 Task: Add an event with the title Coffee Meeting with Industry Expert, date '2024/03/14', time 9:40 AM to 11:40 AMand add a description: The training session will be facilitated by experienced professionals who specialize in team dynamics, collaboration, and organizational development. They will provide valuable insights, facilitate discussions, and guide participants through practical exercises to reinforce the concepts covered., put the event into Green category . Add location for the event as: 654 Serralves Museum, Porto, Portugal, logged in from the account softage.1@softage.netand send the event invitation to softage.9@softage.net and softage.10@softage.net. Set a reminder for the event 12 hour before
Action: Mouse moved to (76, 87)
Screenshot: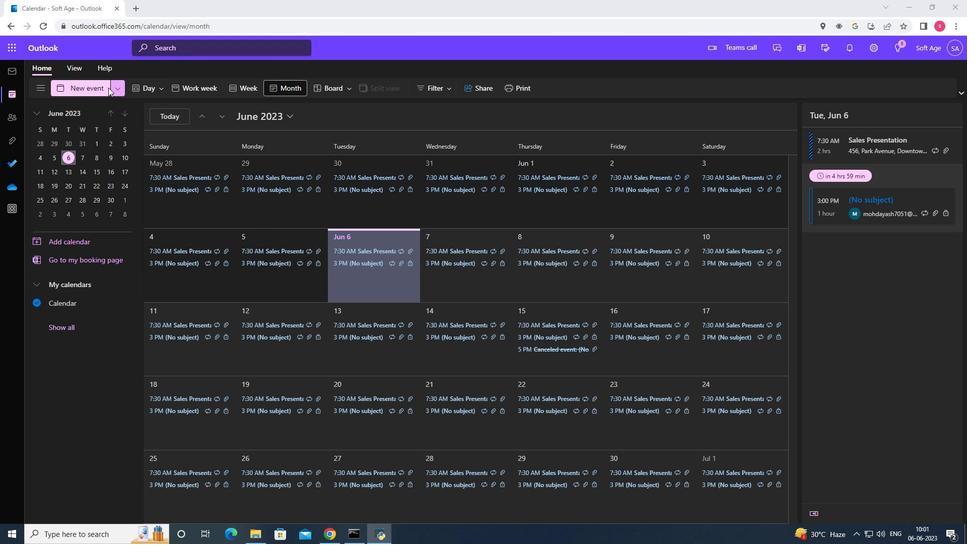
Action: Mouse pressed left at (76, 87)
Screenshot: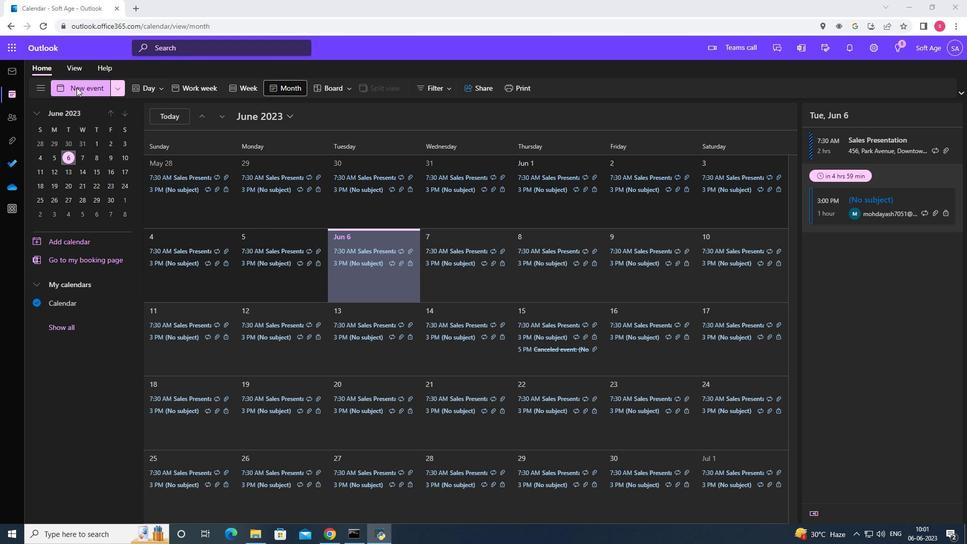 
Action: Mouse moved to (274, 154)
Screenshot: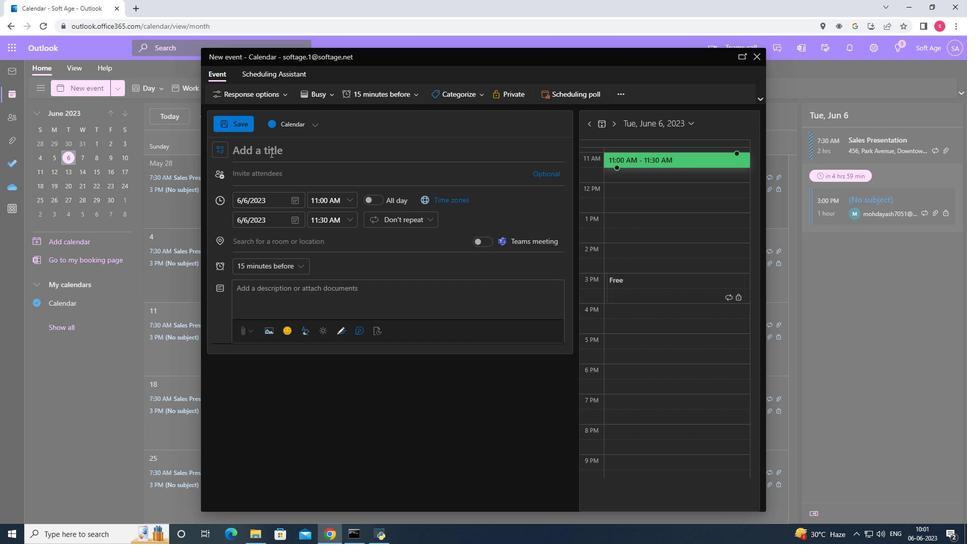 
Action: Mouse pressed left at (274, 154)
Screenshot: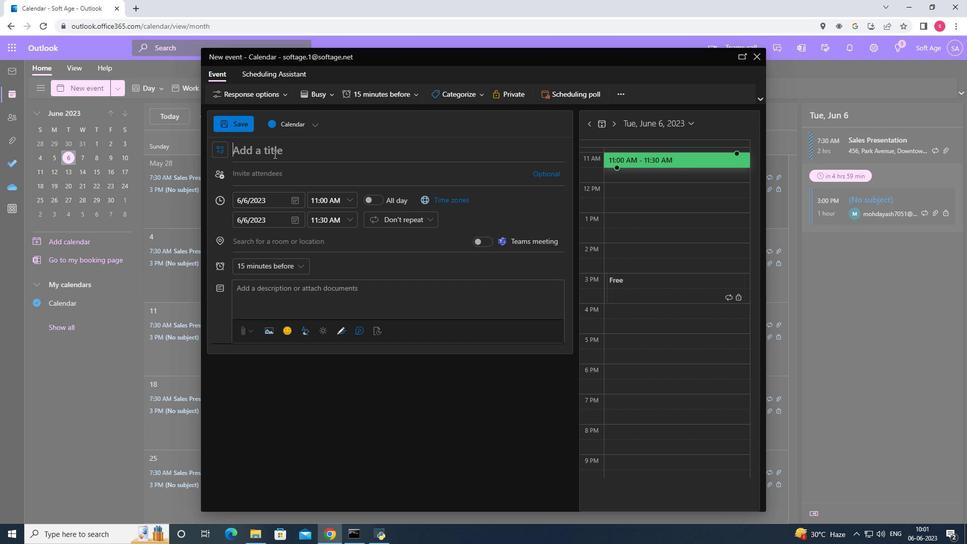 
Action: Mouse moved to (274, 154)
Screenshot: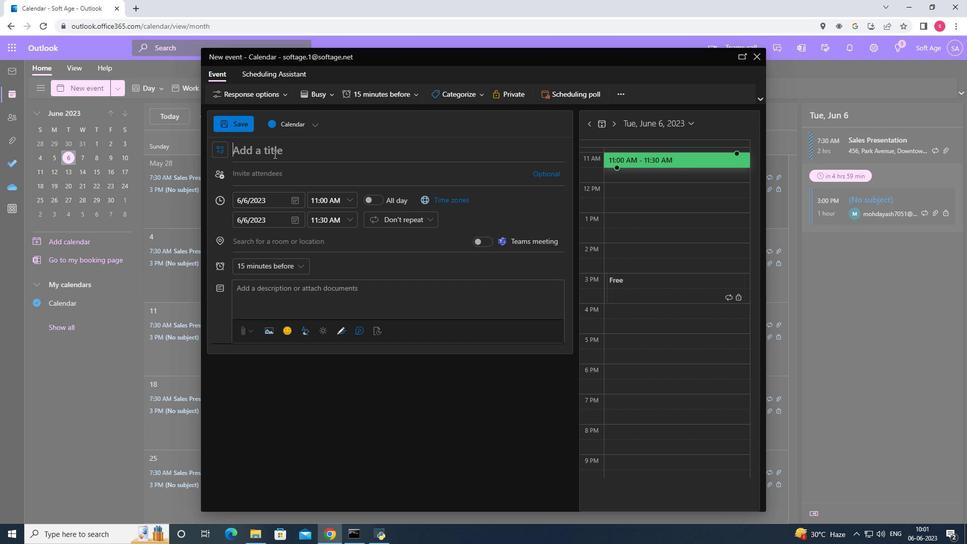 
Action: Key pressed <Key.shift><Key.shift><Key.shift><Key.shift><Key.shift><Key.shift><Key.shift><Key.shift><Key.shift><Key.shift><Key.shift><Key.shift><Key.shift><Key.shift><Key.shift><Key.shift><Key.shift><Key.shift><Key.shift><Key.shift><Key.shift><Key.shift><Key.shift><Key.shift><Key.shift><Key.shift><Key.shift><Key.shift><Key.shift><Key.shift><Key.shift><Key.shift><Key.shift><Key.shift><Key.shift><Key.shift><Key.shift><Key.shift><Key.shift><Key.shift><Key.shift><Key.shift><Key.shift><Key.shift><Key.shift><Key.shift><Key.shift><Key.shift><Key.shift><Key.shift><Key.shift><Key.shift><Key.shift><Key.shift><Key.shift><Key.shift><Key.shift><Key.shift><Key.shift><Key.shift><Key.shift><Key.shift><Key.shift><Key.shift><Key.shift><Key.shift><Key.shift><Key.shift>Coffee<Key.space><Key.shift>Meeting<Key.space>wit
Screenshot: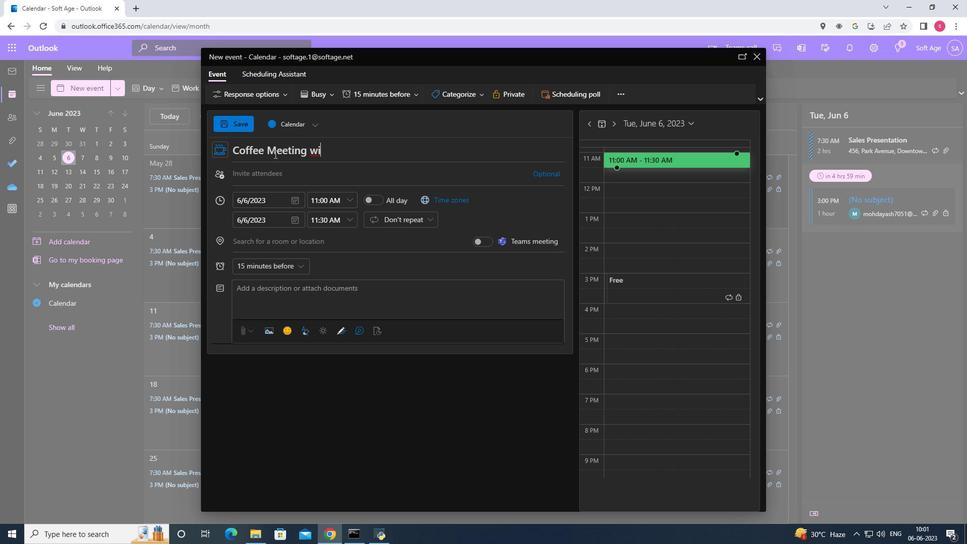 
Action: Mouse moved to (274, 154)
Screenshot: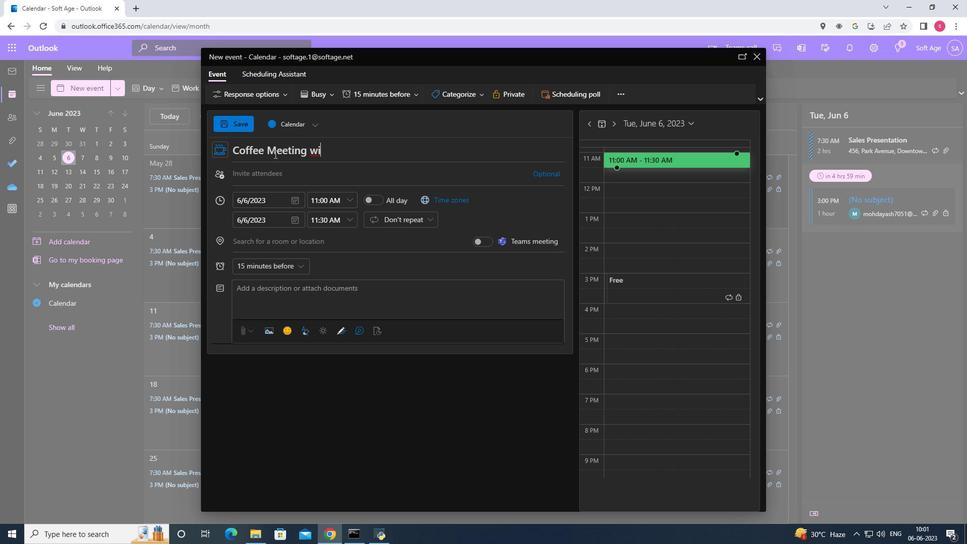 
Action: Key pressed h<Key.space><Key.shift>Industry<Key.space><Key.shift><Key.shift>Expert
Screenshot: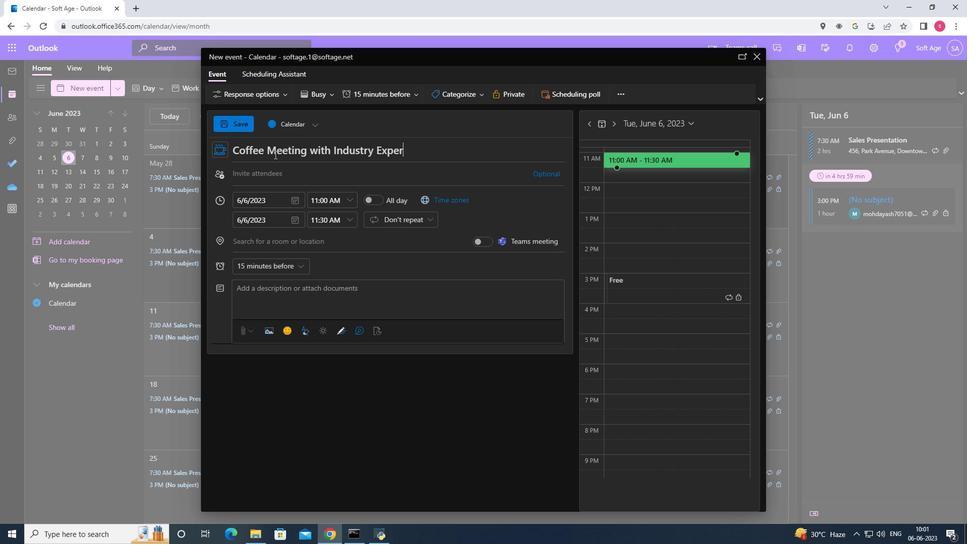 
Action: Mouse moved to (298, 202)
Screenshot: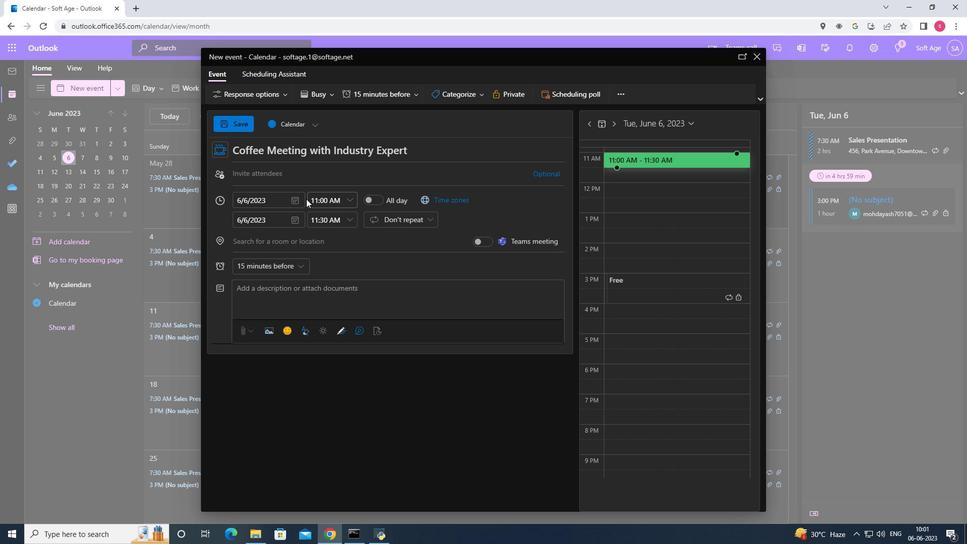
Action: Mouse pressed left at (298, 202)
Screenshot: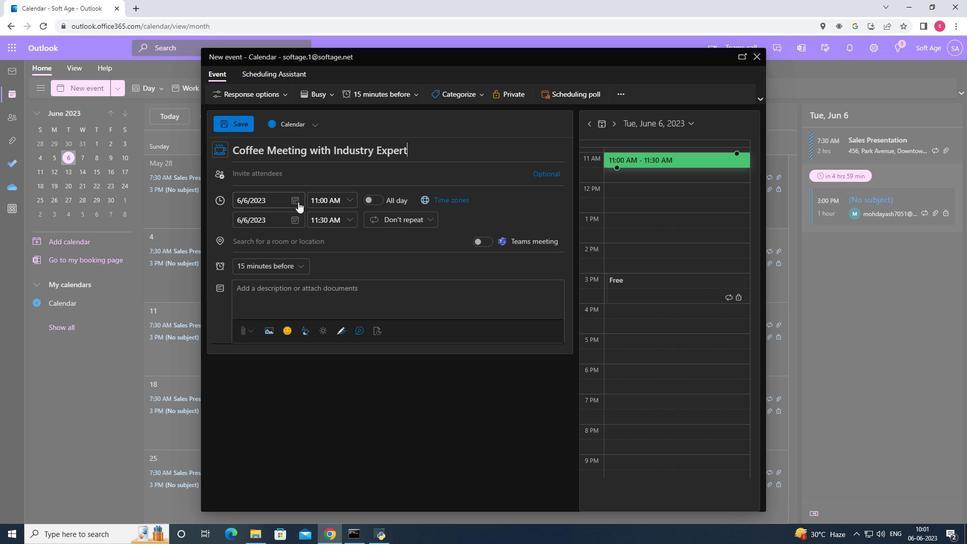 
Action: Mouse moved to (326, 223)
Screenshot: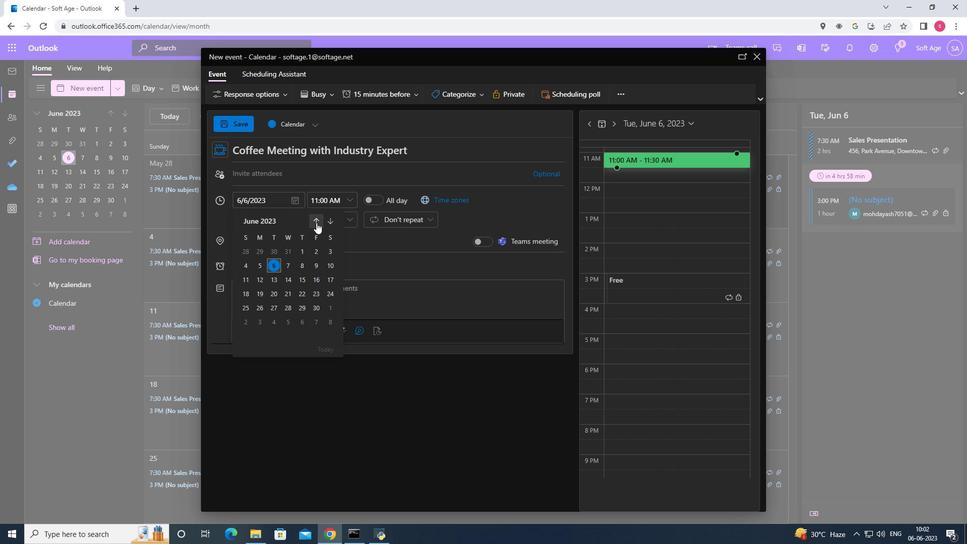 
Action: Mouse pressed left at (326, 223)
Screenshot: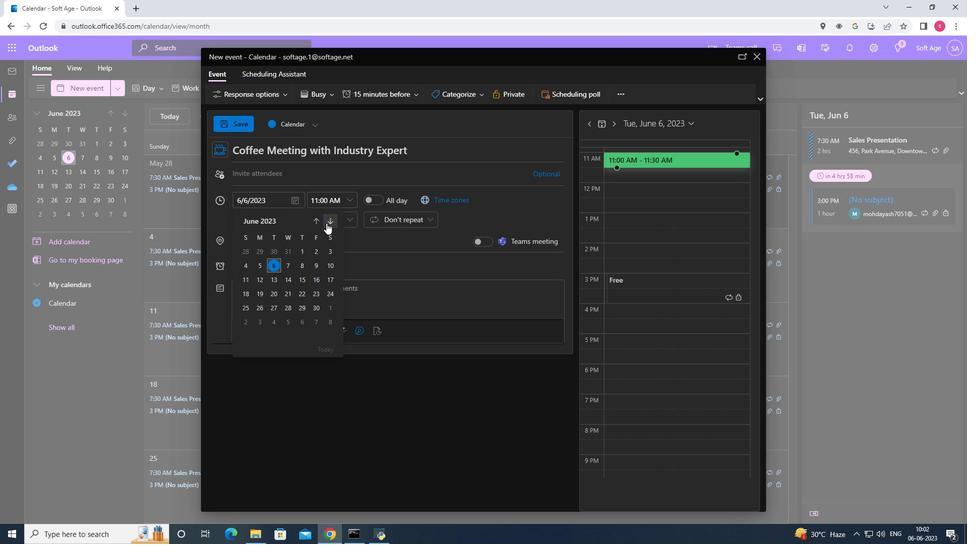 
Action: Mouse pressed left at (326, 223)
Screenshot: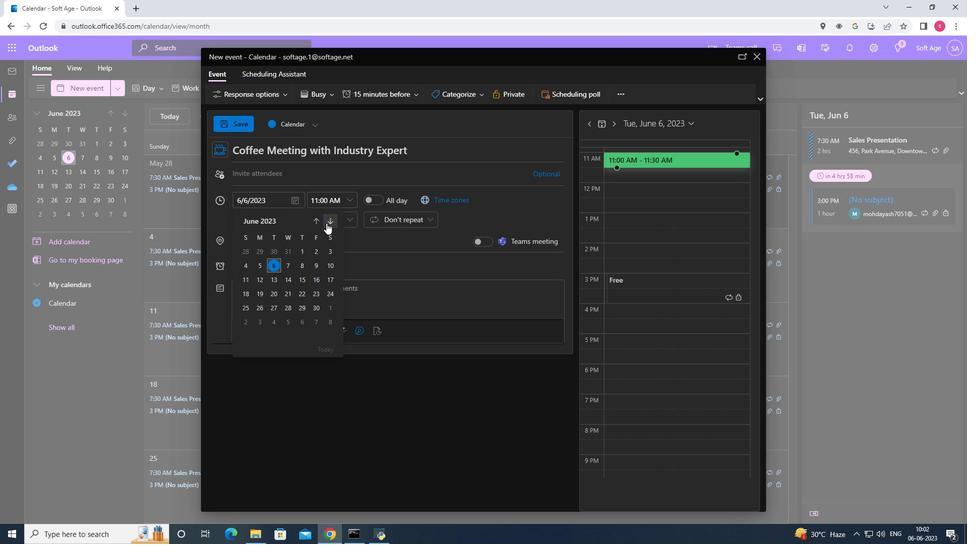 
Action: Mouse pressed left at (326, 223)
Screenshot: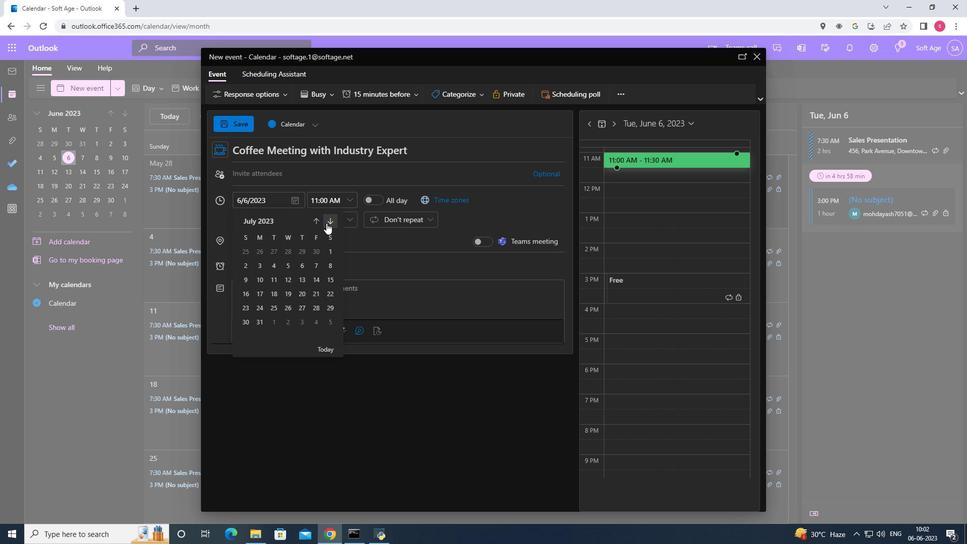 
Action: Mouse pressed left at (326, 223)
Screenshot: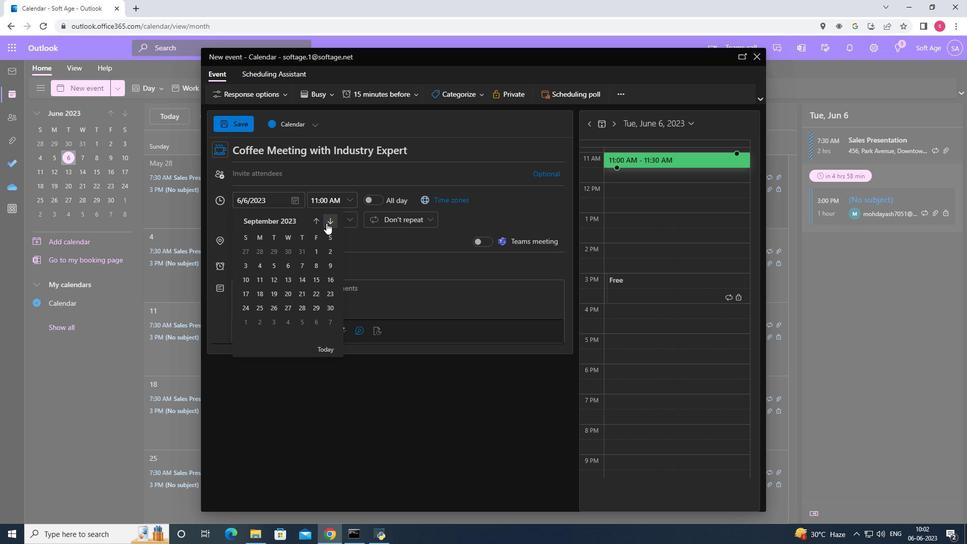 
Action: Mouse pressed left at (326, 223)
Screenshot: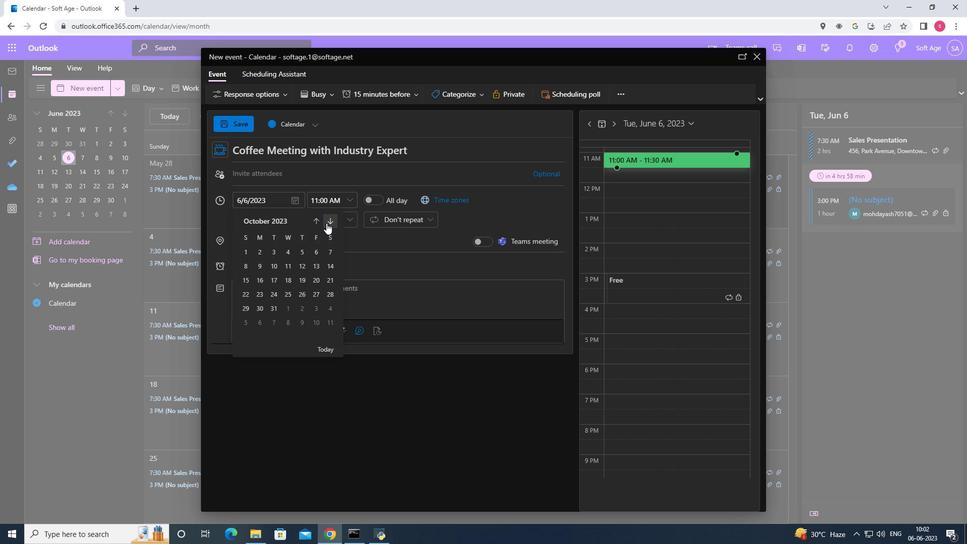 
Action: Mouse pressed left at (326, 223)
Screenshot: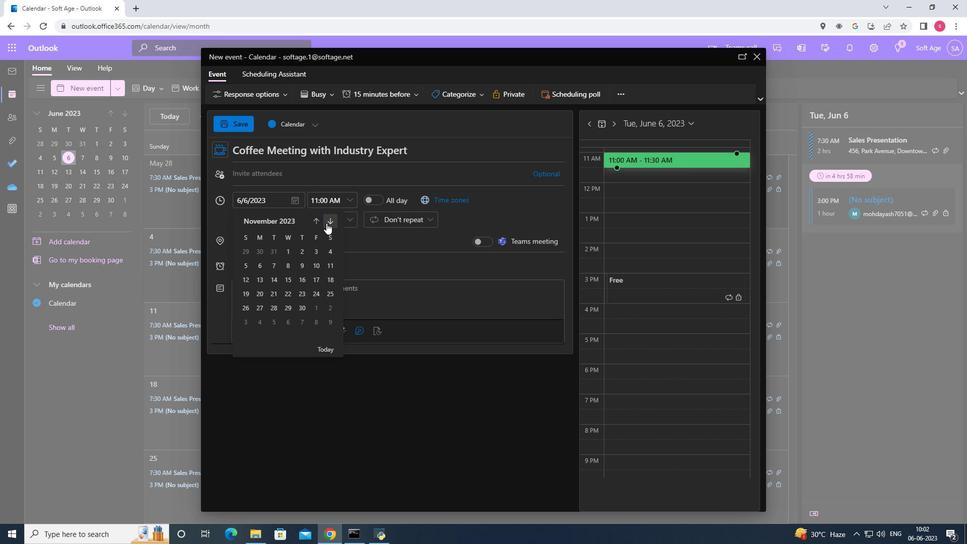 
Action: Mouse pressed left at (326, 223)
Screenshot: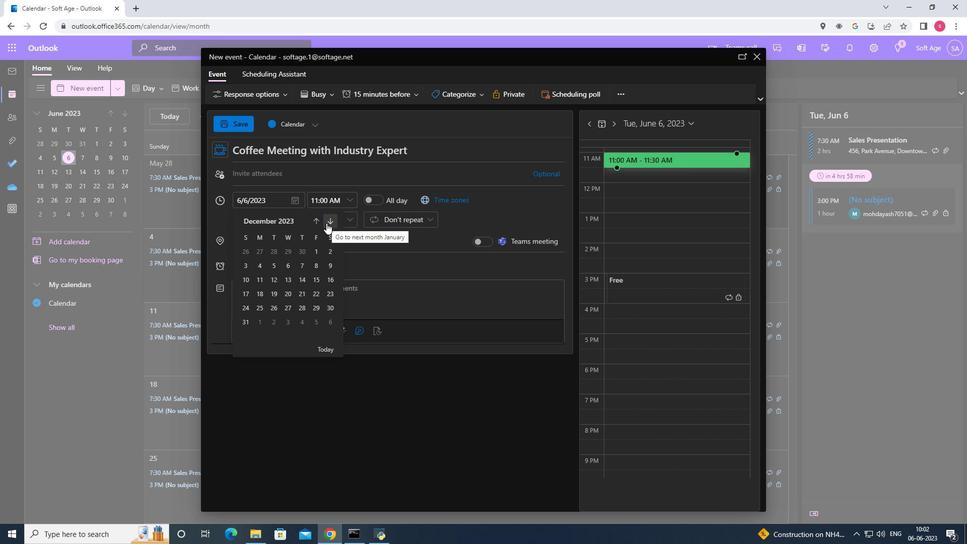 
Action: Mouse pressed left at (326, 223)
Screenshot: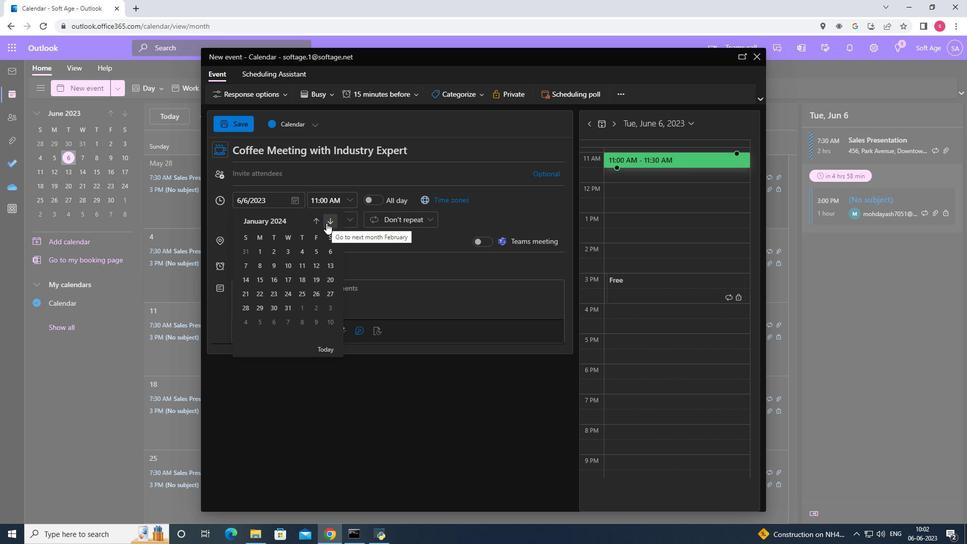
Action: Mouse pressed left at (326, 223)
Screenshot: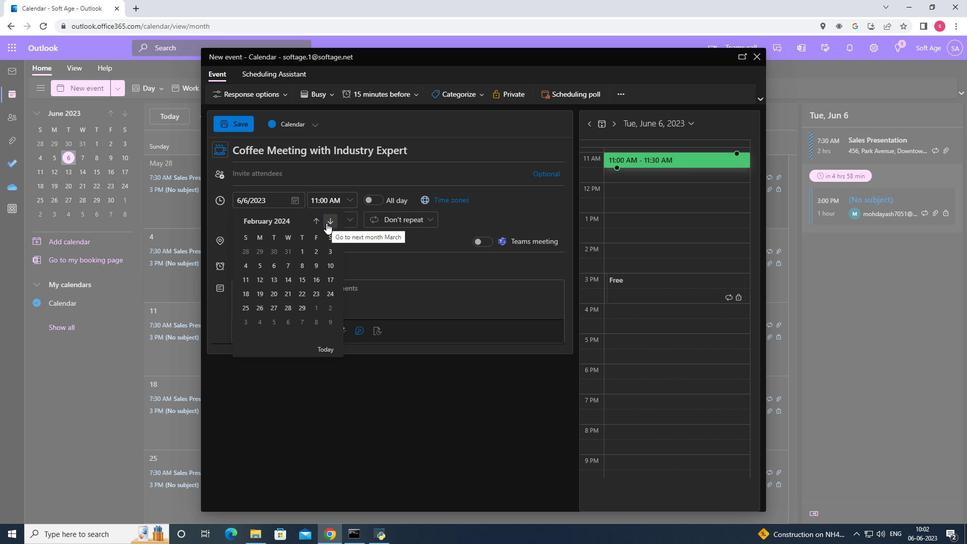 
Action: Mouse moved to (299, 282)
Screenshot: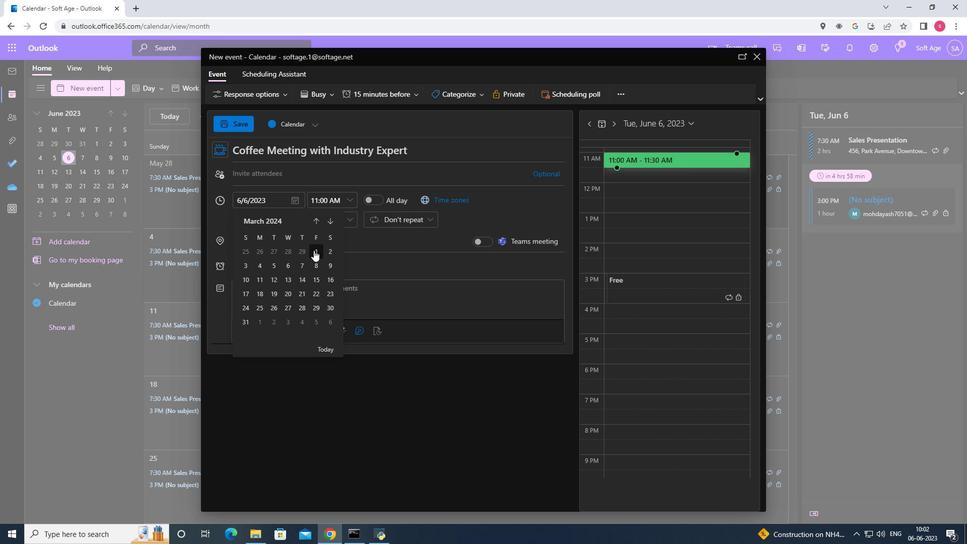 
Action: Mouse pressed left at (299, 282)
Screenshot: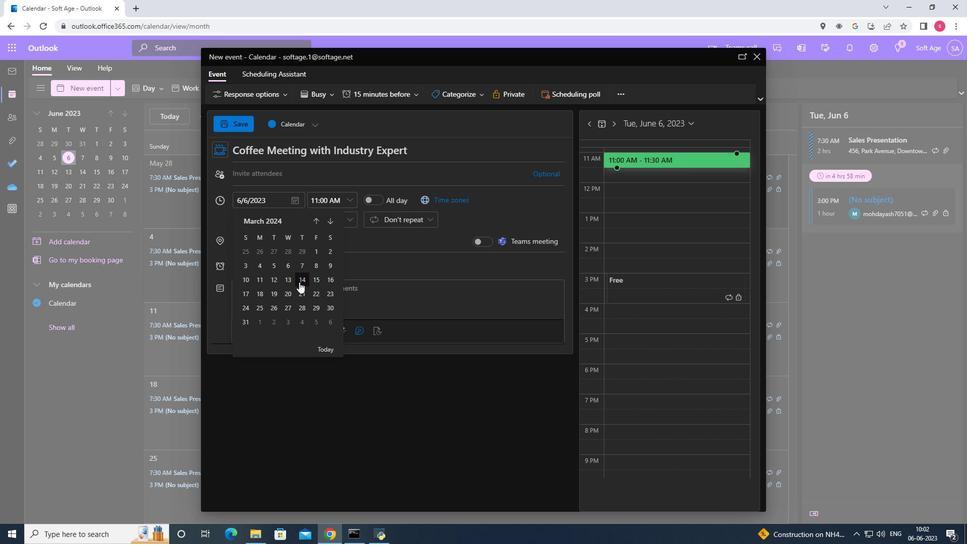
Action: Mouse moved to (347, 201)
Screenshot: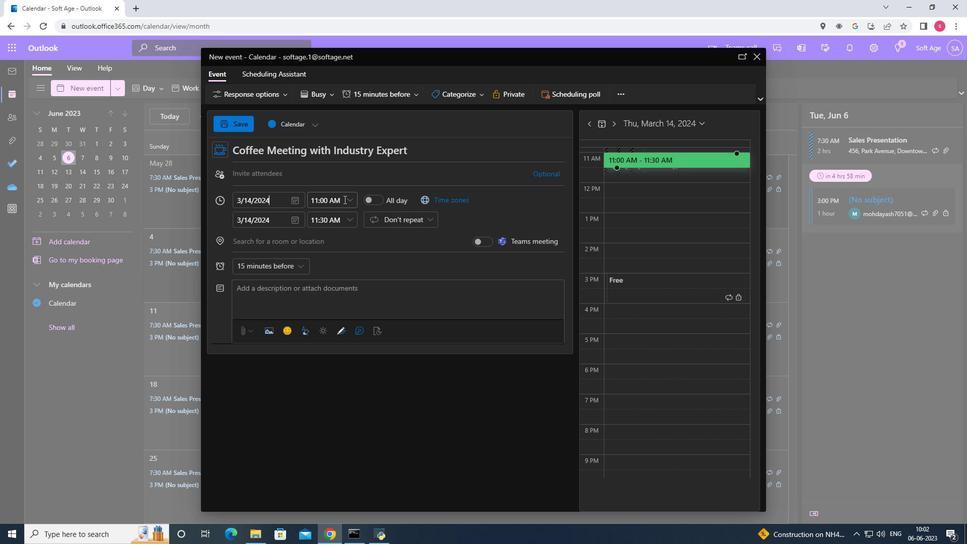 
Action: Mouse pressed left at (347, 201)
Screenshot: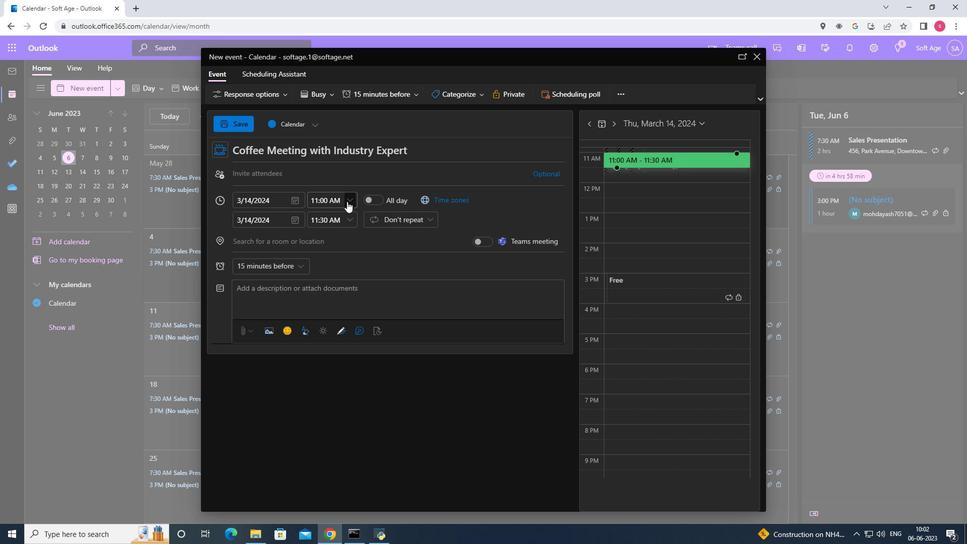 
Action: Mouse moved to (361, 216)
Screenshot: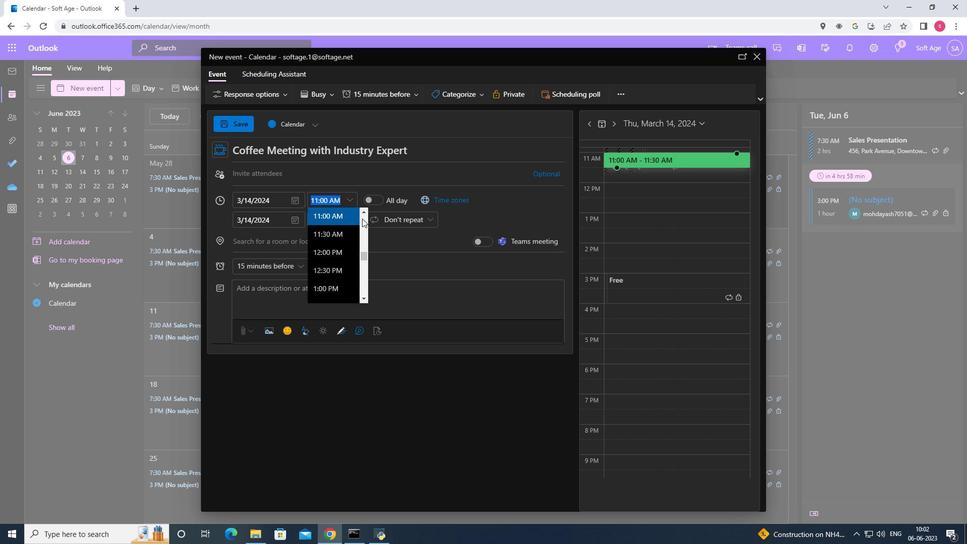 
Action: Mouse pressed left at (361, 216)
Screenshot: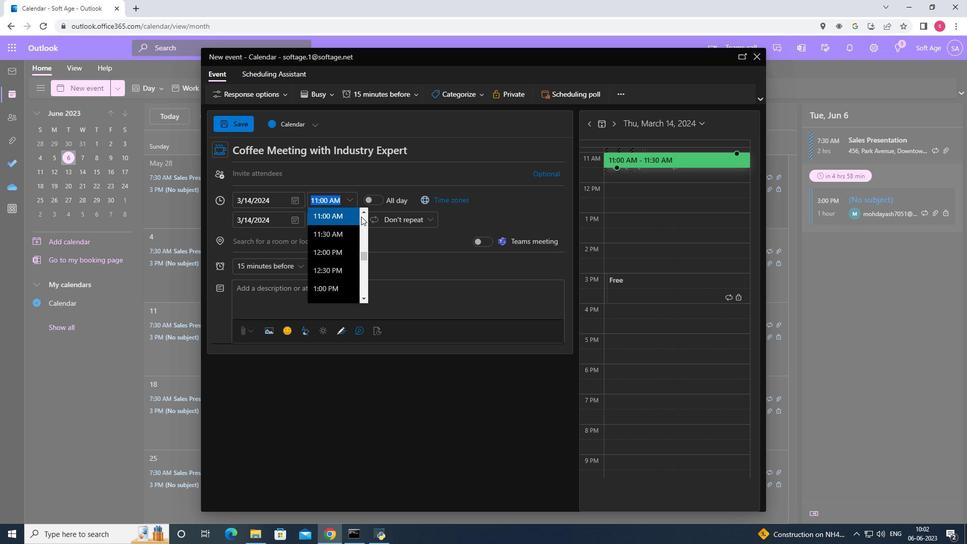 
Action: Mouse pressed left at (361, 216)
Screenshot: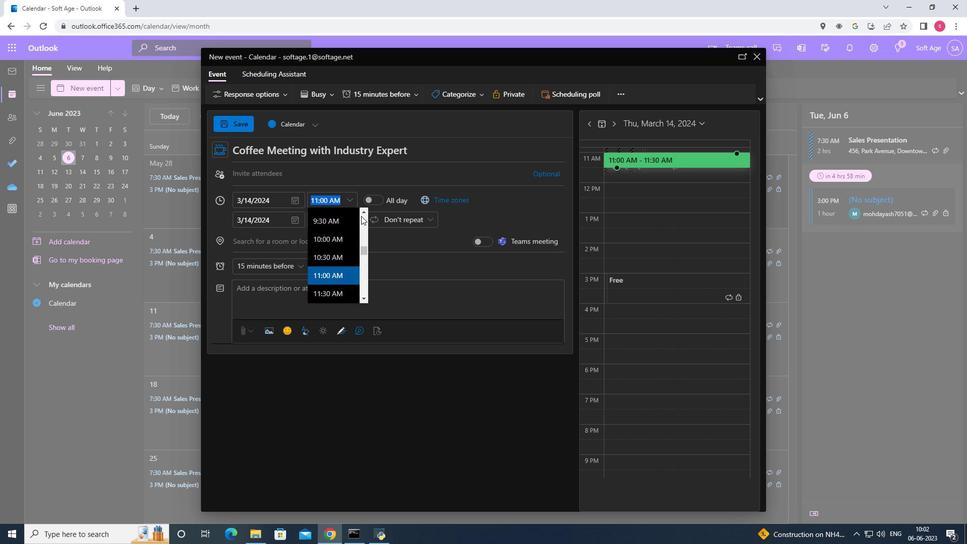 
Action: Mouse moved to (363, 297)
Screenshot: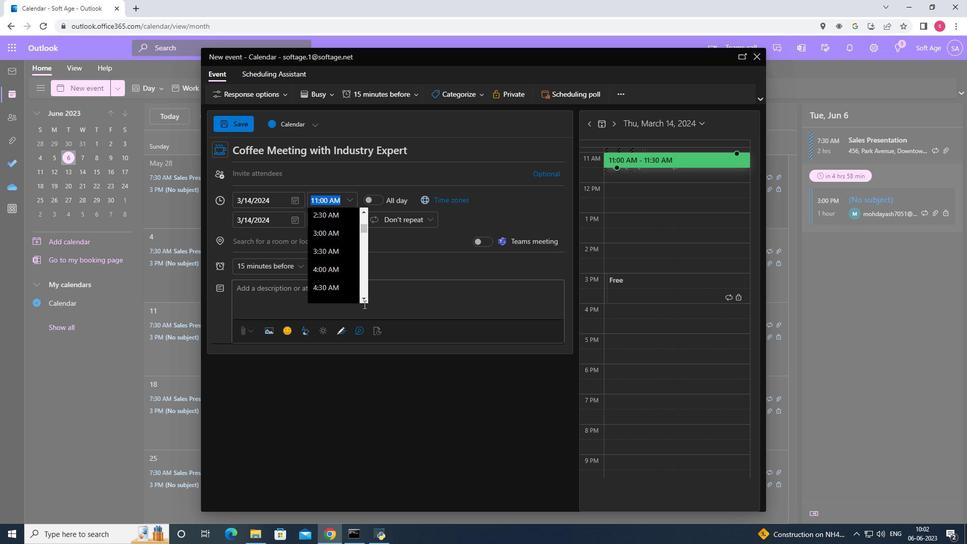
Action: Mouse pressed left at (363, 297)
Screenshot: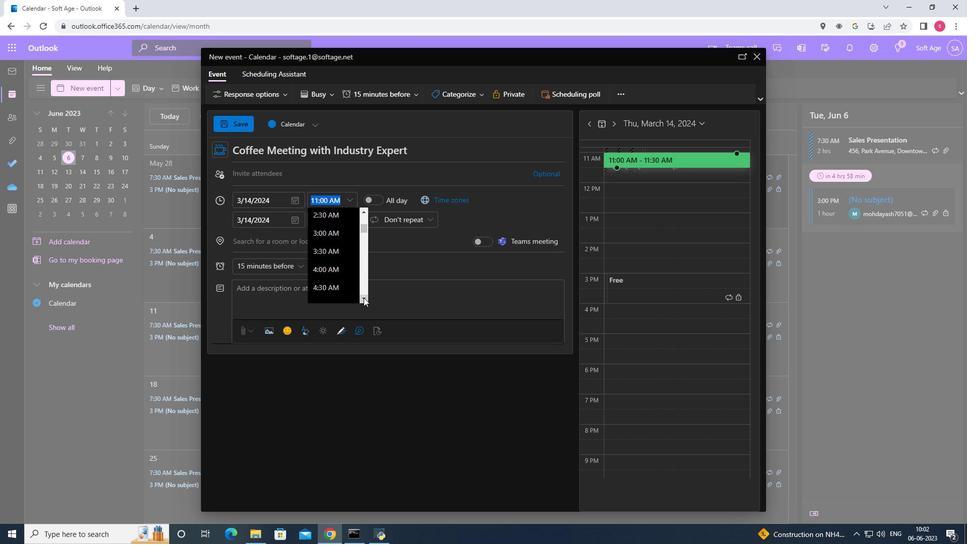 
Action: Mouse pressed left at (363, 297)
Screenshot: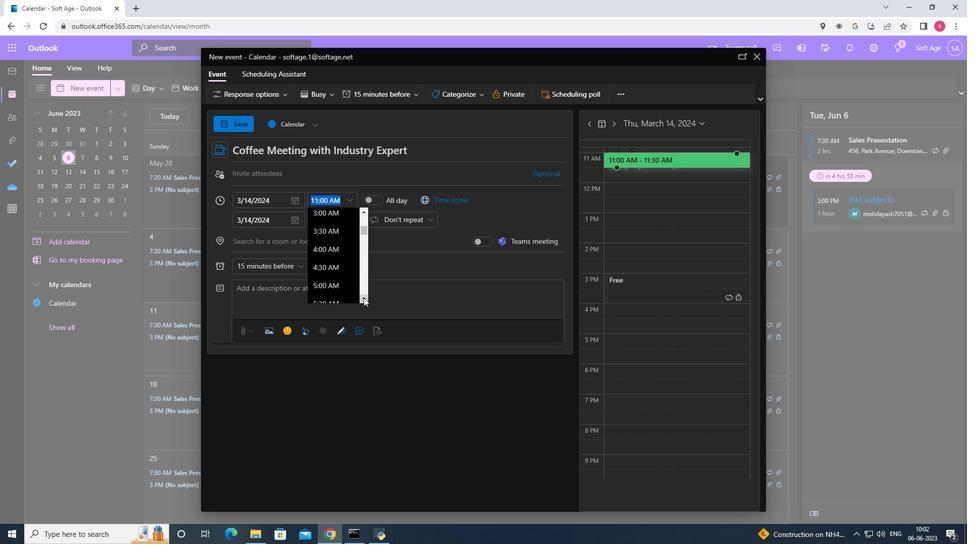 
Action: Mouse pressed left at (363, 297)
Screenshot: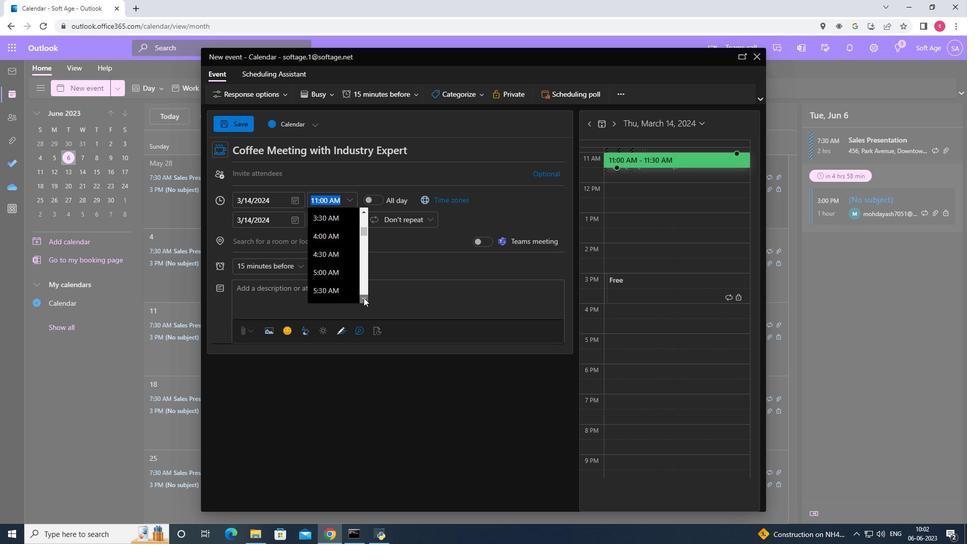 
Action: Mouse pressed left at (363, 297)
Screenshot: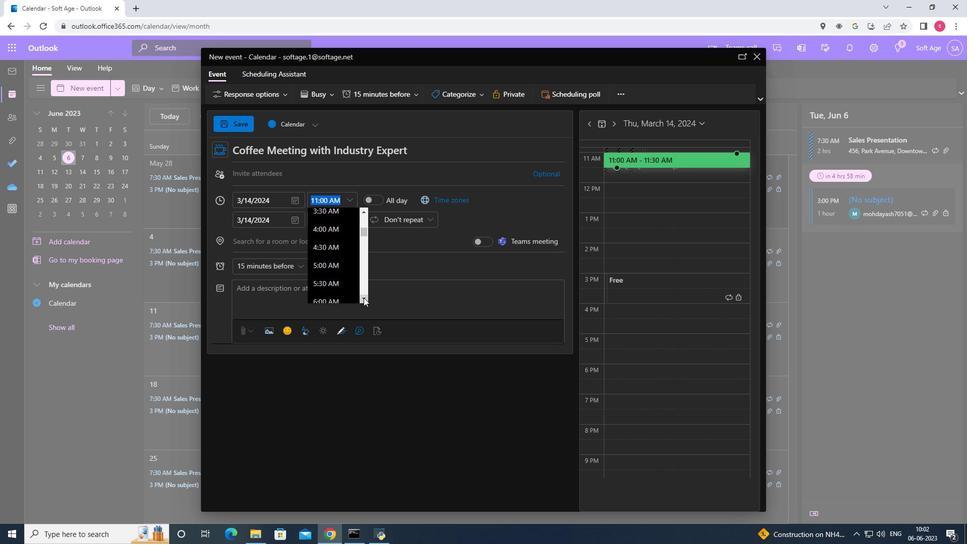 
Action: Mouse pressed left at (363, 297)
Screenshot: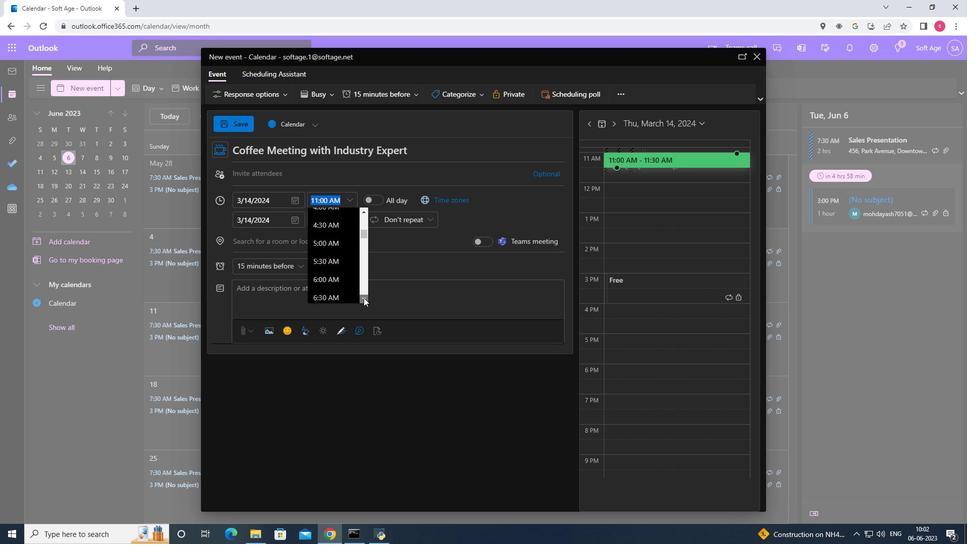 
Action: Mouse pressed left at (363, 297)
Screenshot: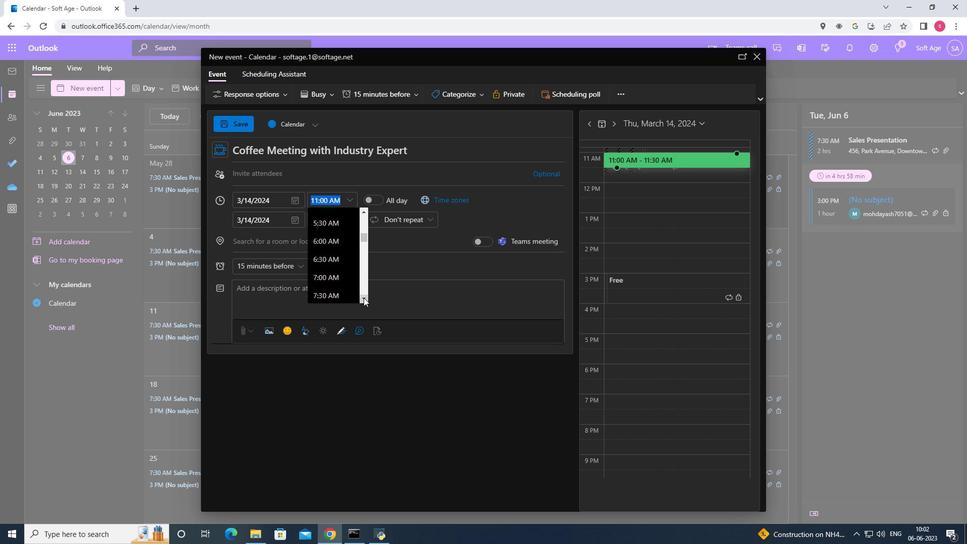 
Action: Mouse pressed left at (363, 297)
Screenshot: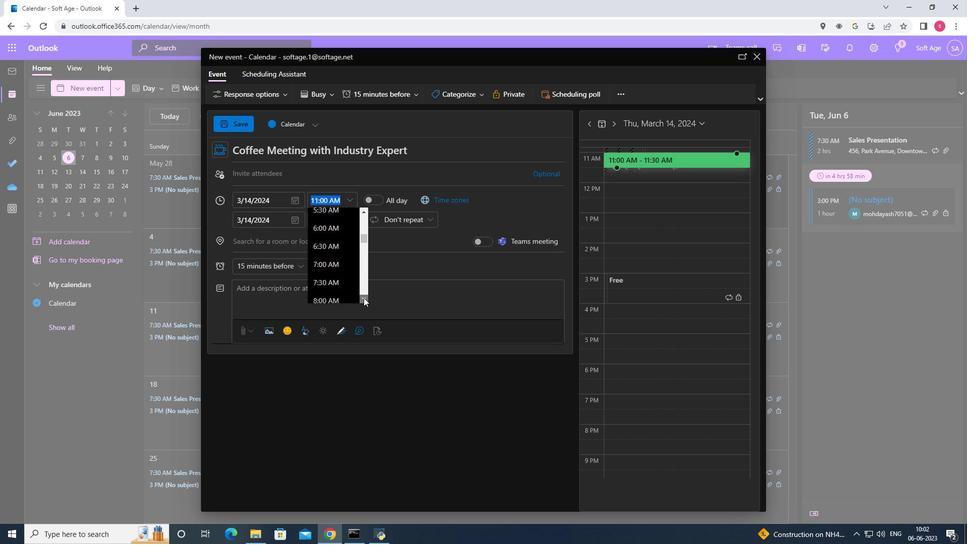 
Action: Mouse pressed left at (363, 297)
Screenshot: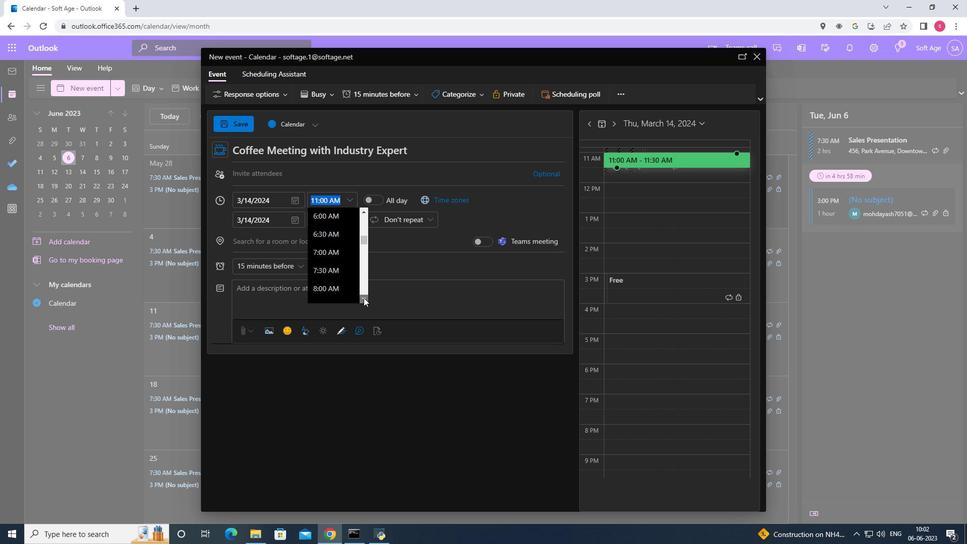 
Action: Mouse pressed left at (363, 297)
Screenshot: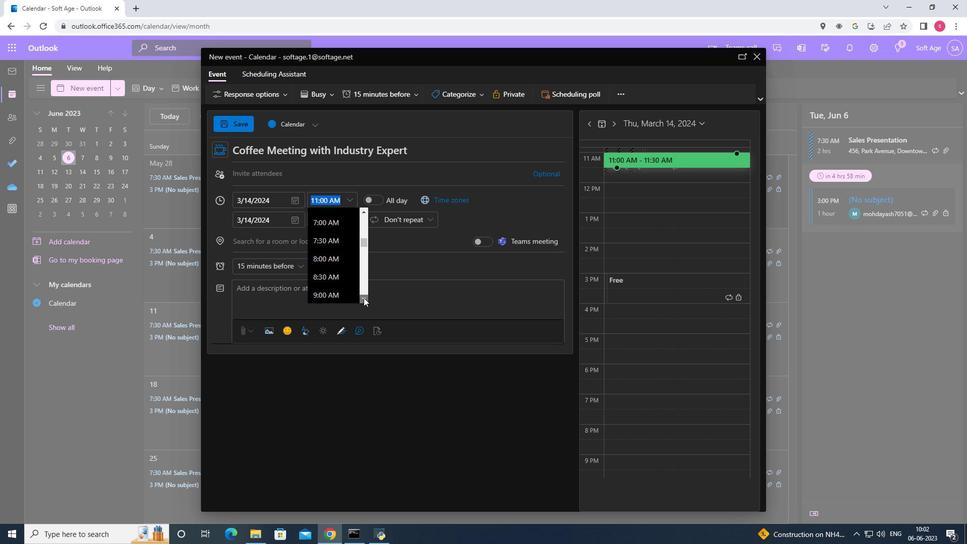 
Action: Mouse moved to (328, 285)
Screenshot: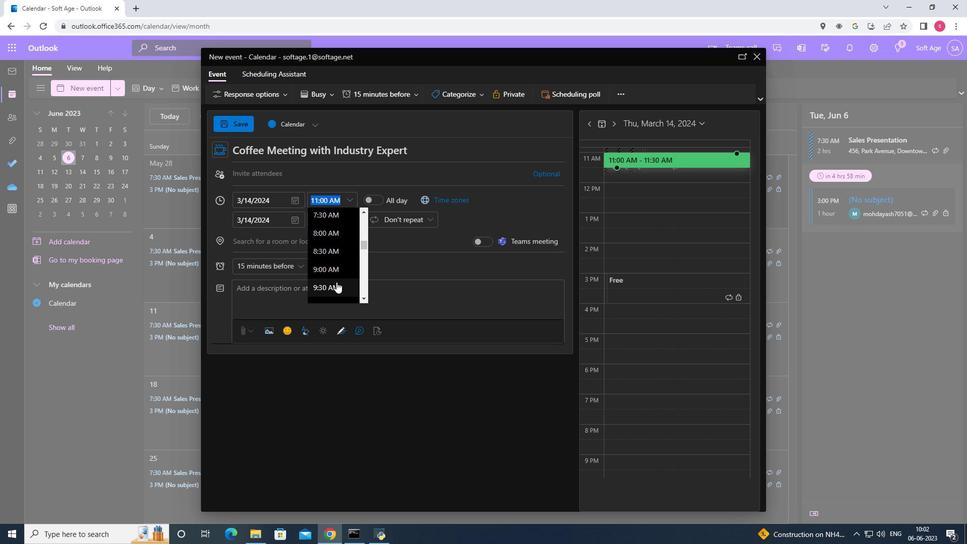 
Action: Mouse pressed left at (328, 285)
Screenshot: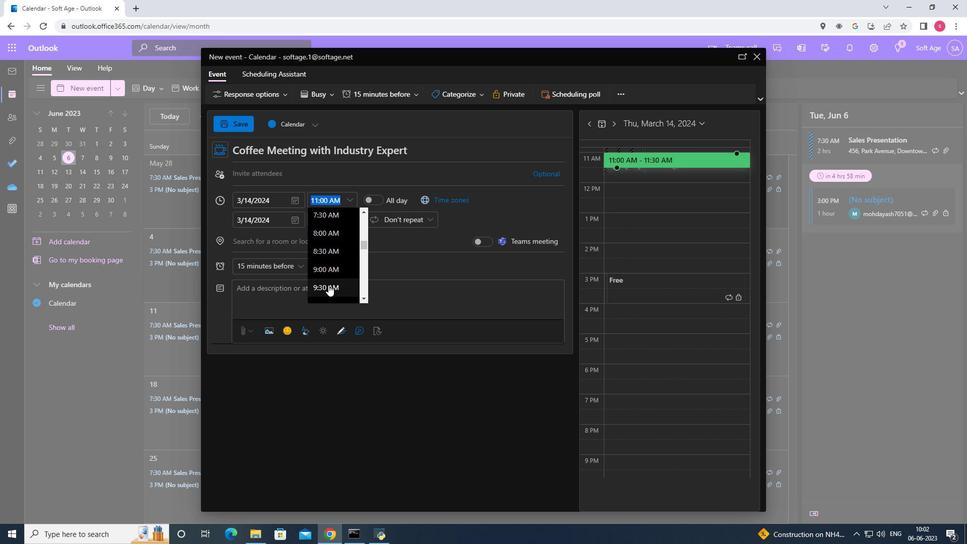 
Action: Mouse moved to (318, 196)
Screenshot: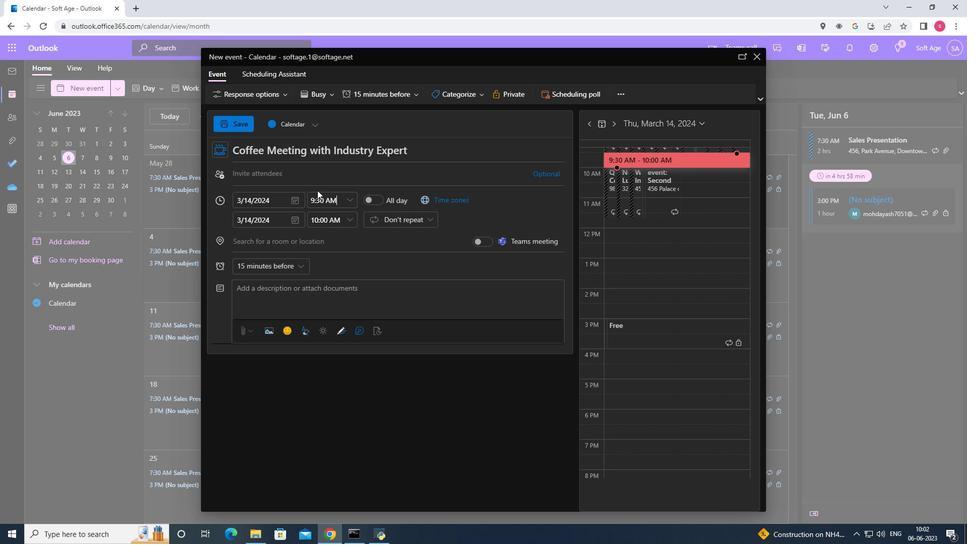 
Action: Mouse pressed left at (318, 196)
Screenshot: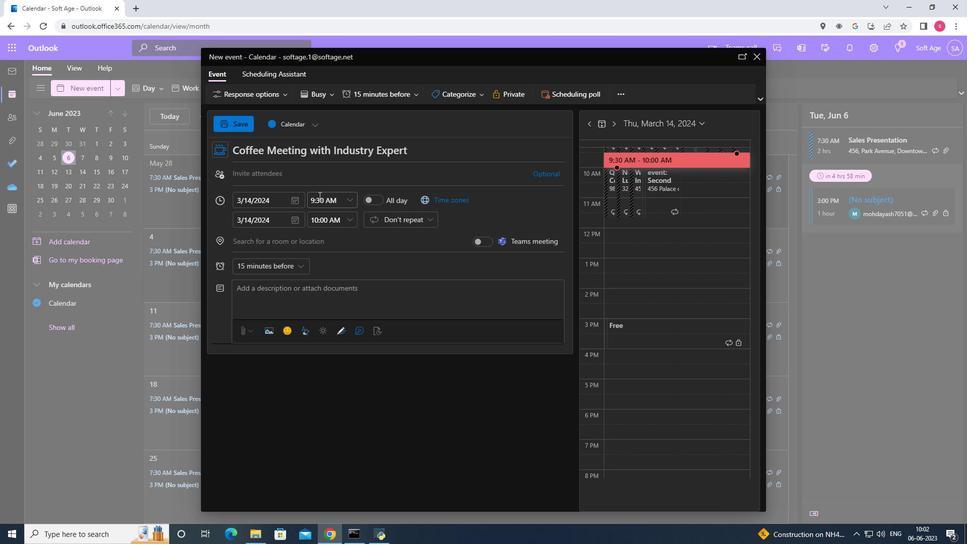 
Action: Key pressed <Key.backspace>4
Screenshot: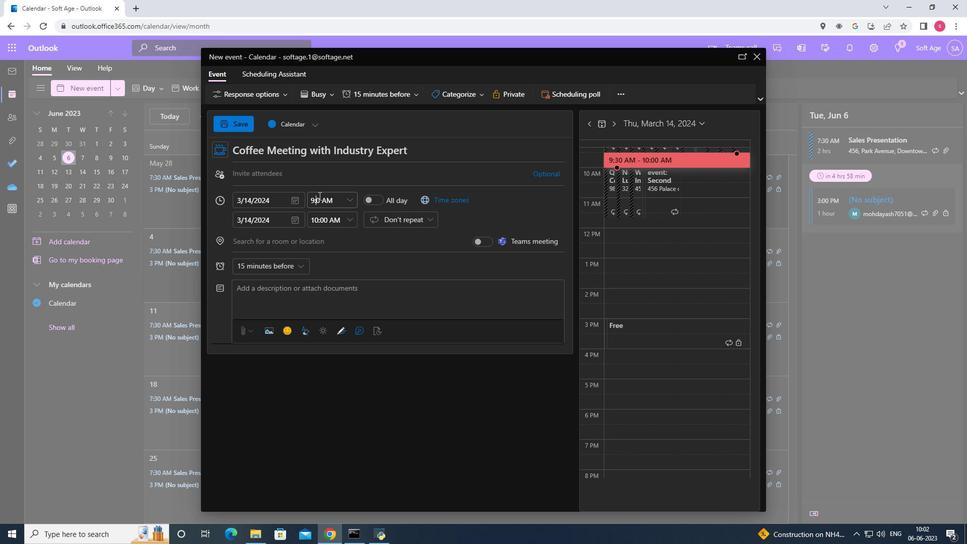 
Action: Mouse moved to (355, 221)
Screenshot: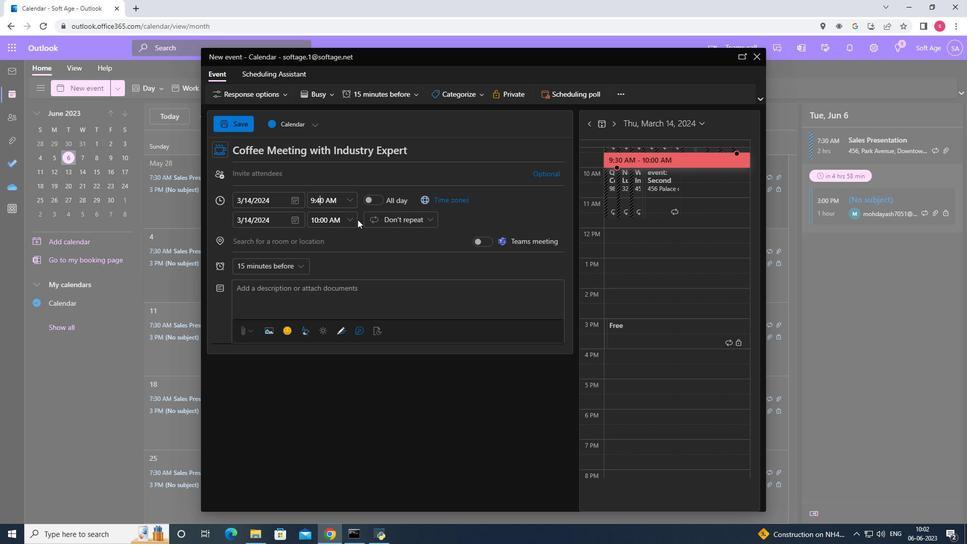 
Action: Mouse pressed left at (355, 221)
Screenshot: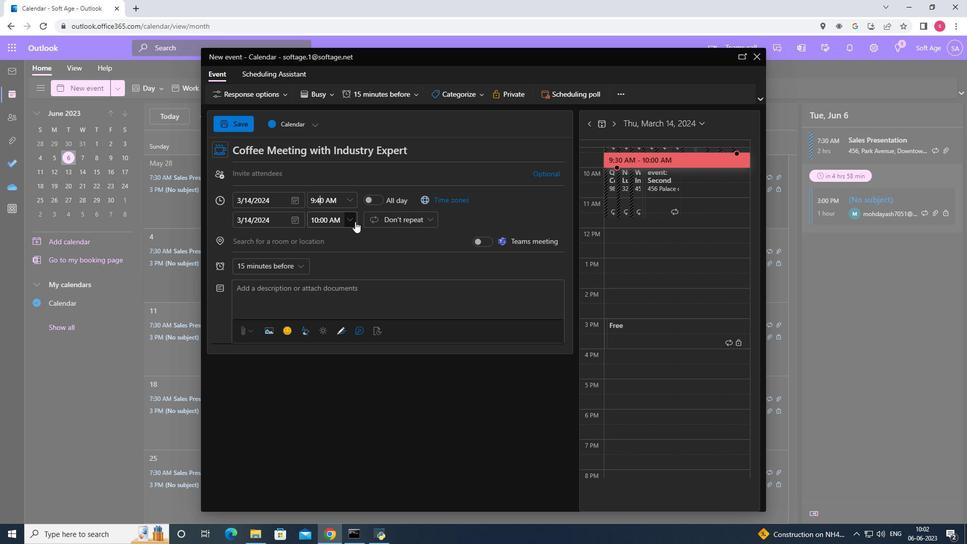 
Action: Mouse moved to (341, 289)
Screenshot: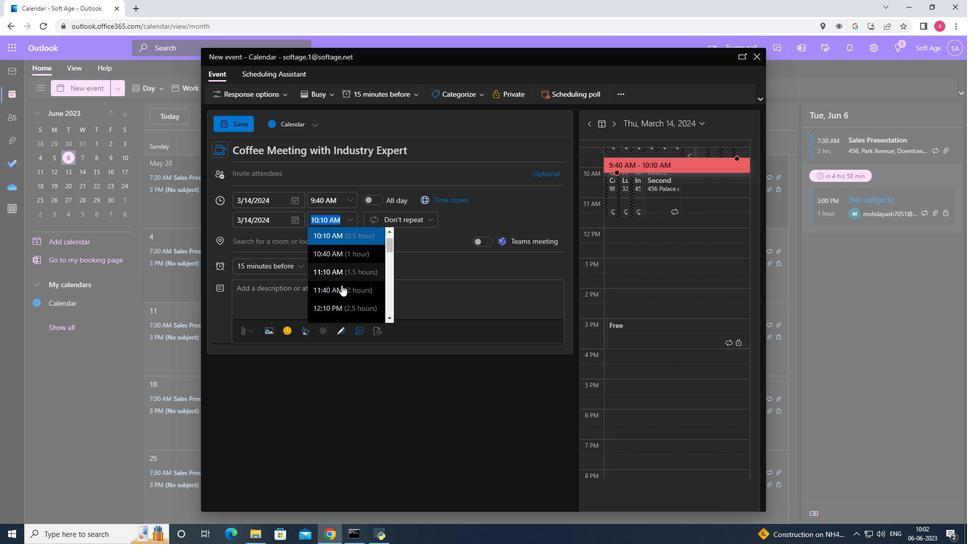 
Action: Mouse pressed left at (341, 289)
Screenshot: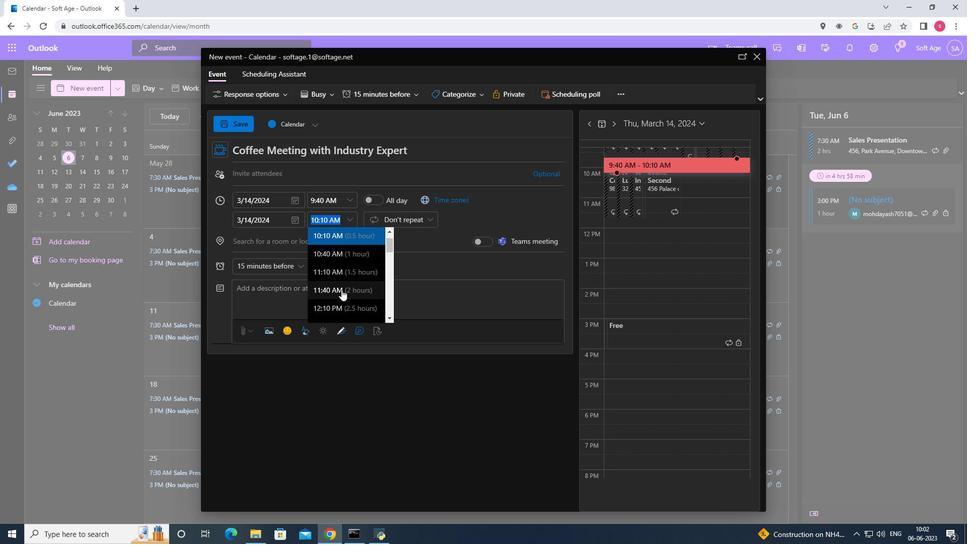 
Action: Mouse moved to (317, 301)
Screenshot: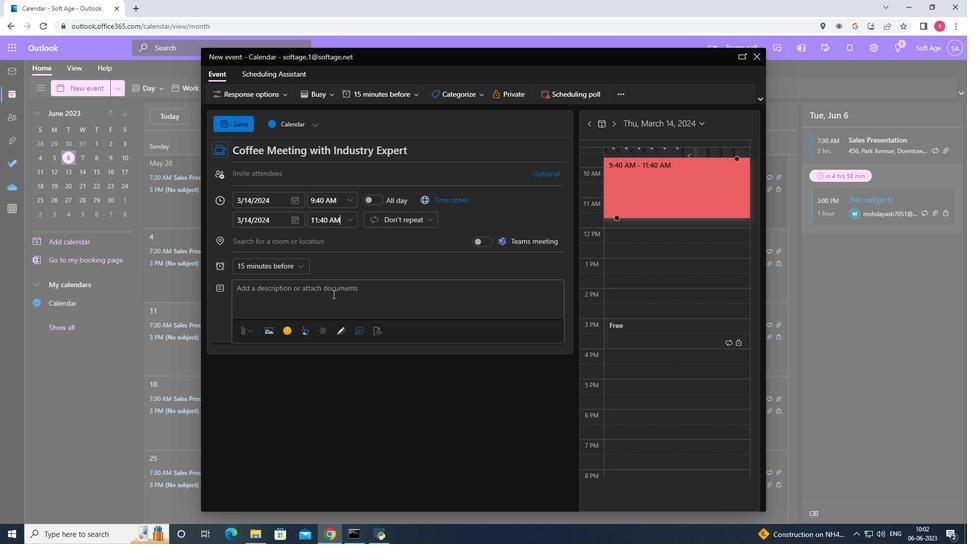 
Action: Mouse pressed left at (317, 301)
Screenshot: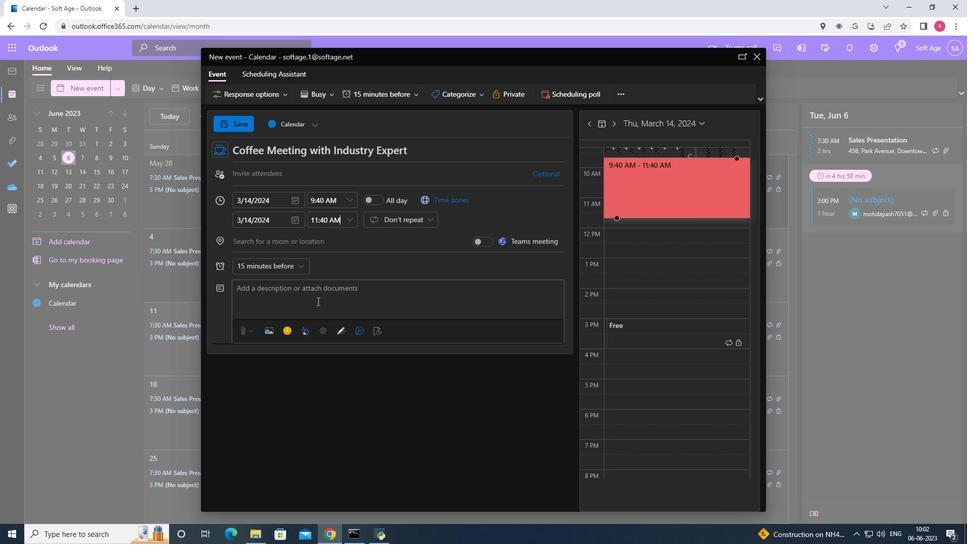 
Action: Key pressed <Key.shift><Key.shift><Key.shift><Key.shift><Key.shift><Key.shift><Key.shift><Key.shift><Key.shift><Key.shift><Key.shift><Key.shift>The<Key.space>training<Key.space>session<Key.space>will<Key.space>be<Key.space>facilitated<Key.space>by<Key.space>experienced<Key.space>professionals<Key.space>who<Key.space>specialize<Key.space>in<Key.space>team<Key.space>dynamics,<Key.space>collaboration,<Key.space>and<Key.space>organizational<Key.space>development.<Key.space>they<Key.space><Key.backspace><Key.backspace><Key.backspace><Key.backspace><Key.backspace><Key.shift>Thay<Key.space>will<Key.space>provide<Key.space>valuable<Key.space>insights,<Key.space>facilitate<Key.space>discussions<Key.space><Key.backspace>,<Key.space>and<Key.space>guide<Key.space>participants<Key.space>through<Key.space>practical<Key.space>exercises<Key.space>to<Key.space>reinforce<Key.space>the<Key.space>concepts<Key.space>covered.
Screenshot: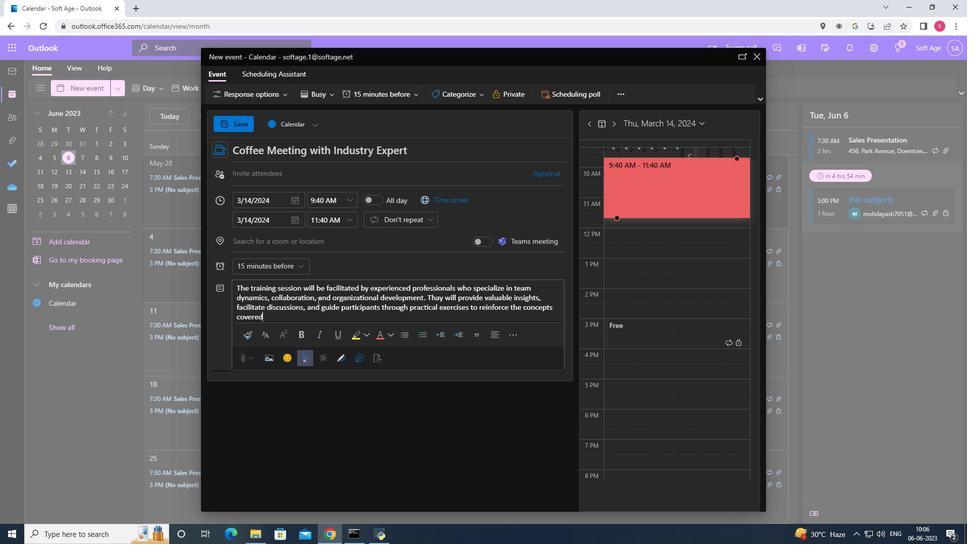 
Action: Mouse moved to (478, 94)
Screenshot: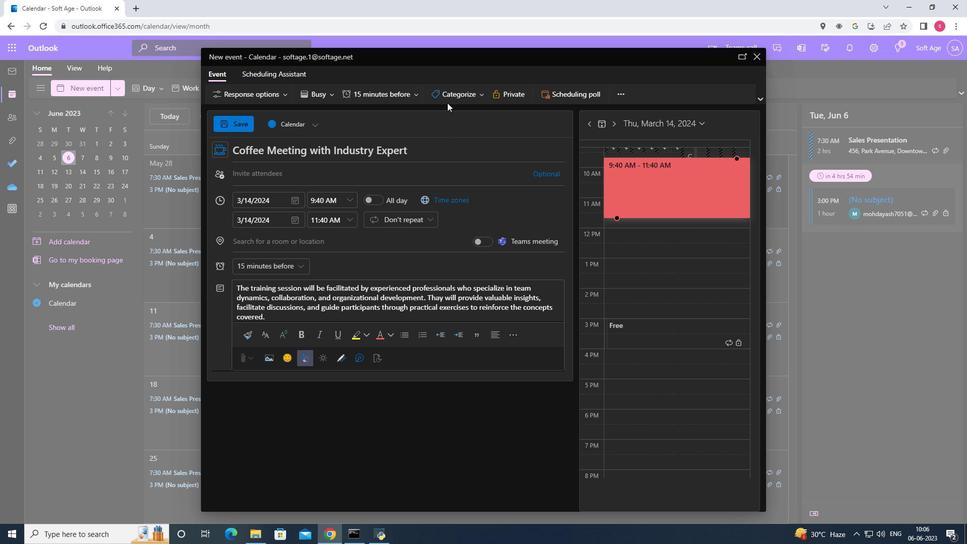 
Action: Mouse pressed left at (478, 94)
Screenshot: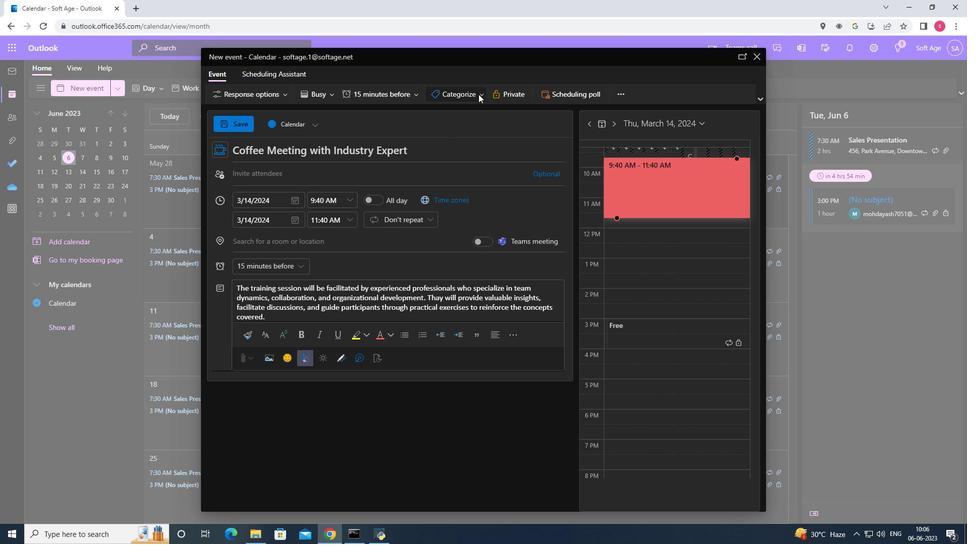 
Action: Mouse moved to (472, 161)
Screenshot: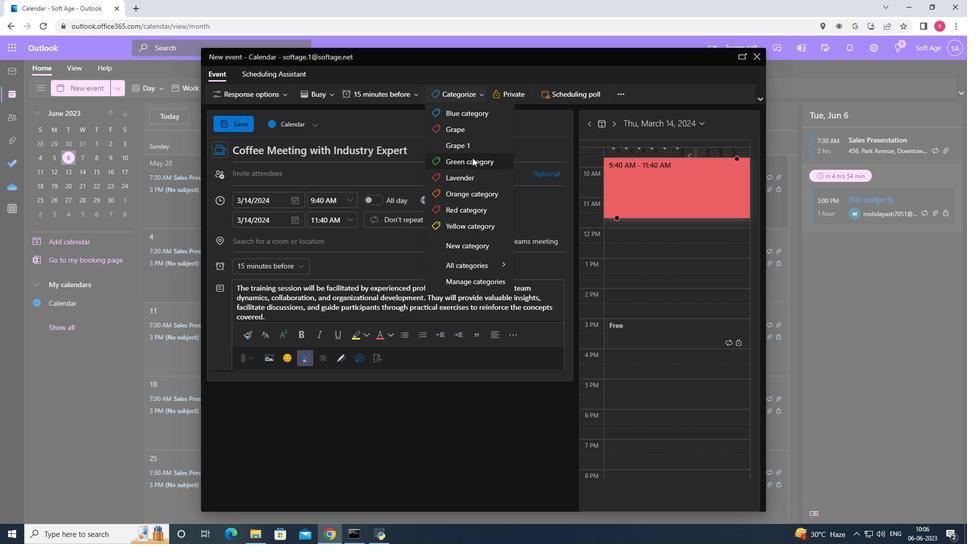 
Action: Mouse pressed left at (472, 161)
Screenshot: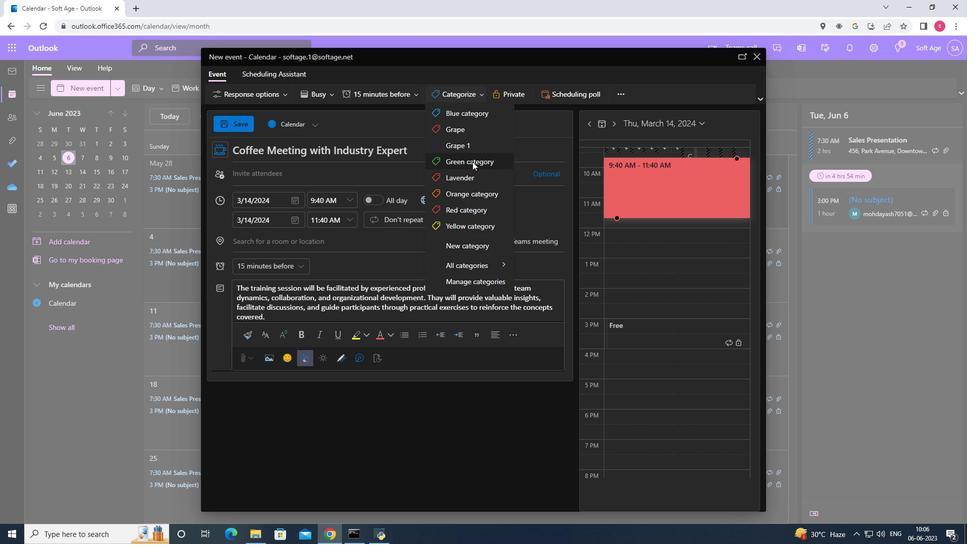 
Action: Mouse moved to (344, 249)
Screenshot: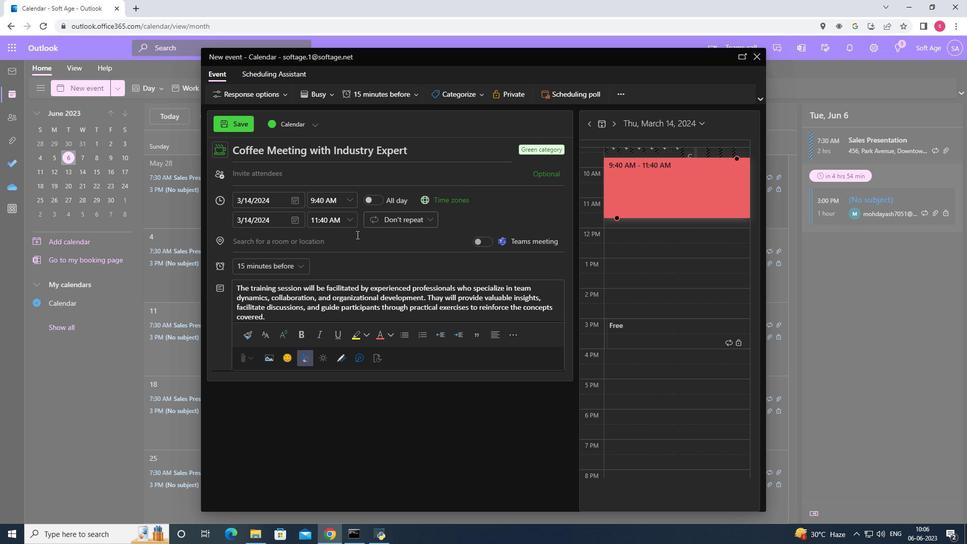 
Action: Mouse pressed left at (344, 249)
Screenshot: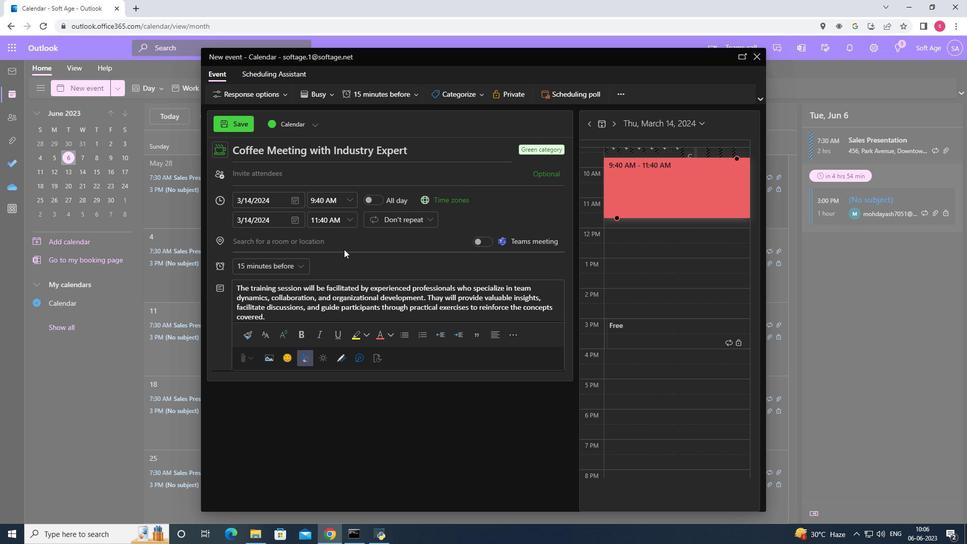 
Action: Key pressed 654<Key.space><Key.shift>Serralves<Key.space><Key.shift>Museum,<Key.space><Key.shift><Key.shift><Key.shift><Key.shift>Porto,<Key.space><Key.shift><Key.shift><Key.shift>Portugal
Screenshot: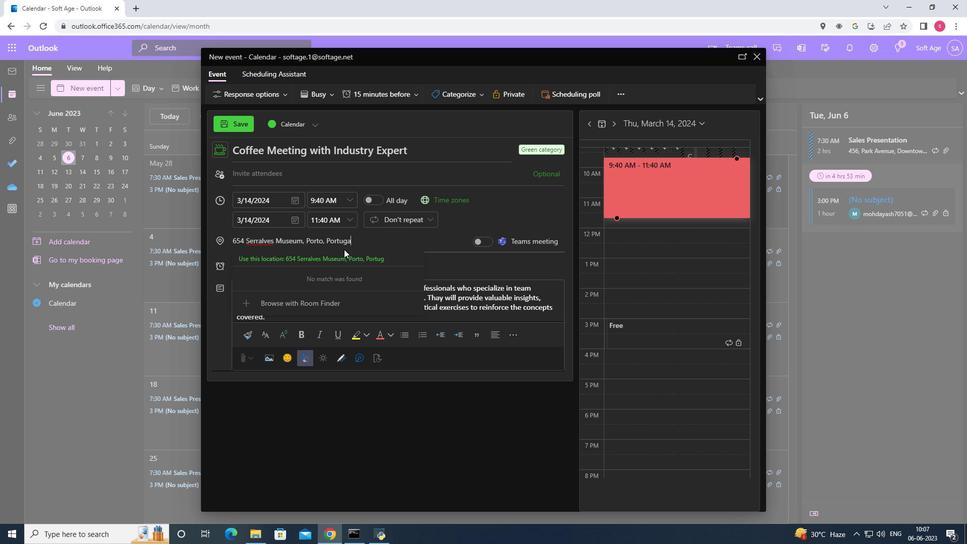 
Action: Mouse moved to (349, 258)
Screenshot: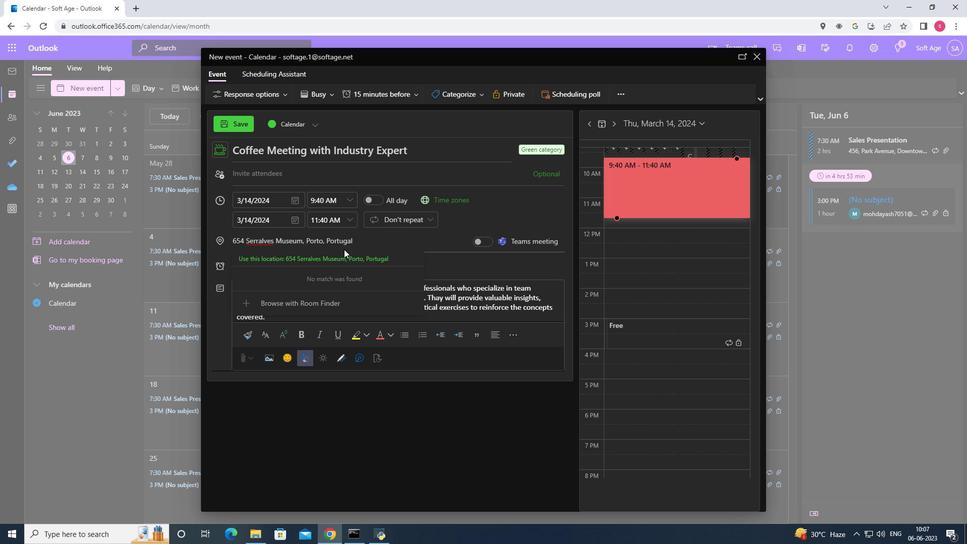 
Action: Mouse pressed left at (349, 258)
Screenshot: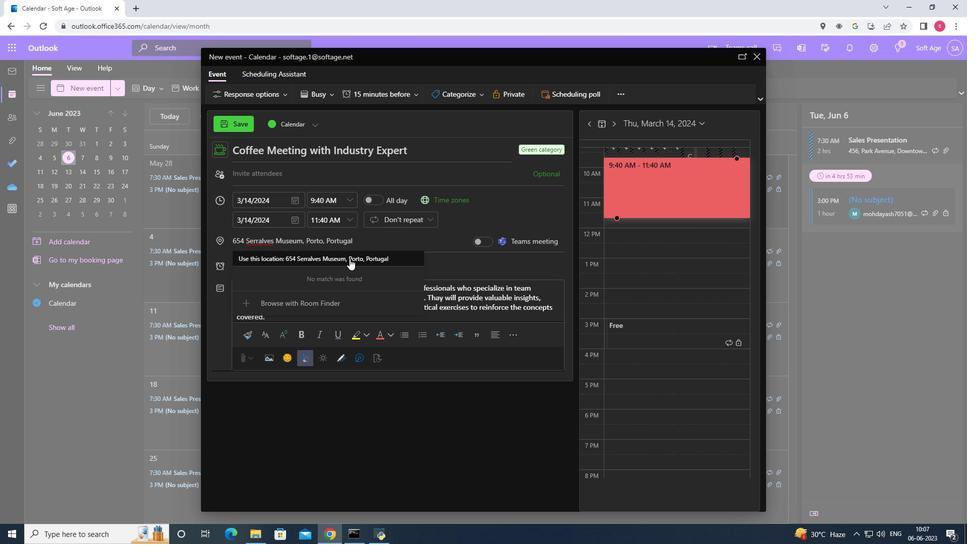 
Action: Mouse moved to (332, 171)
Screenshot: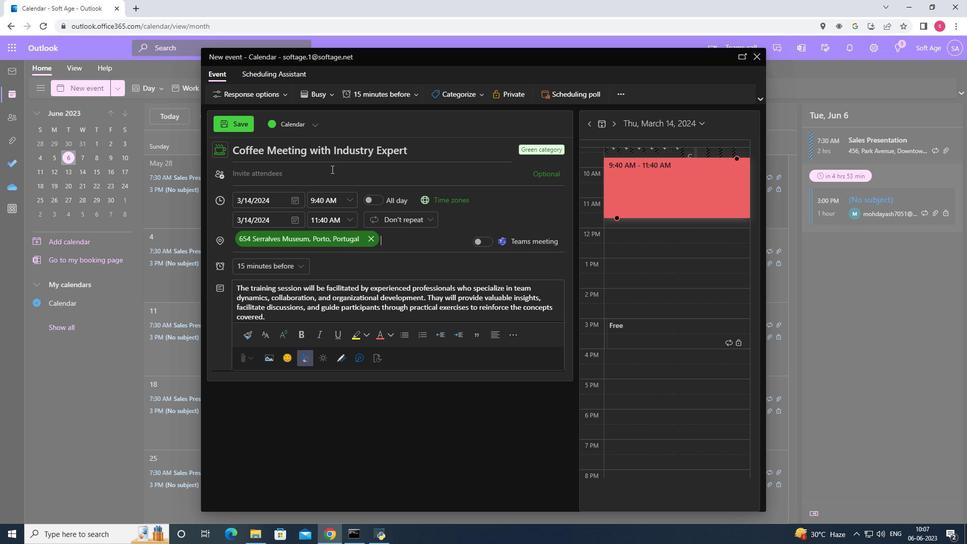 
Action: Mouse pressed left at (332, 171)
Screenshot: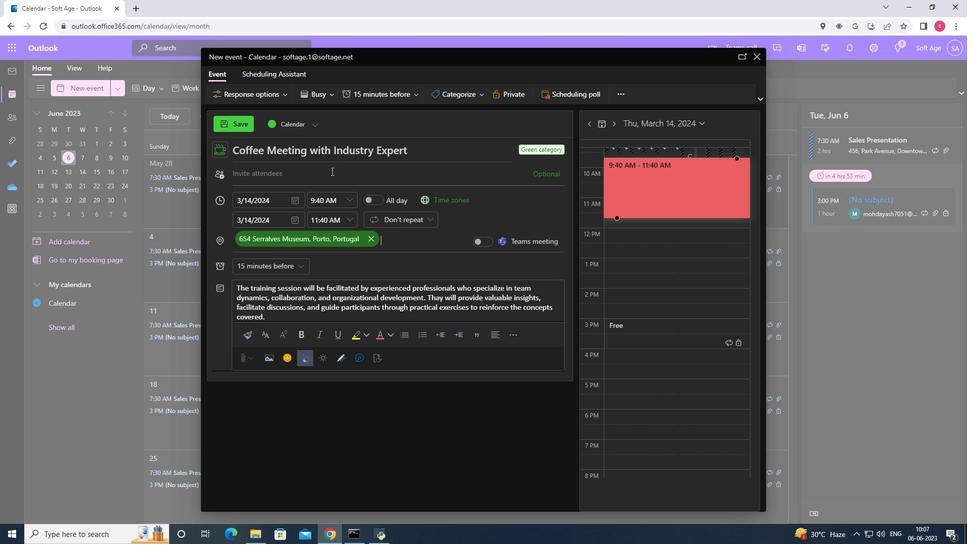 
Action: Key pressed softage.9<Key.shift>@
Screenshot: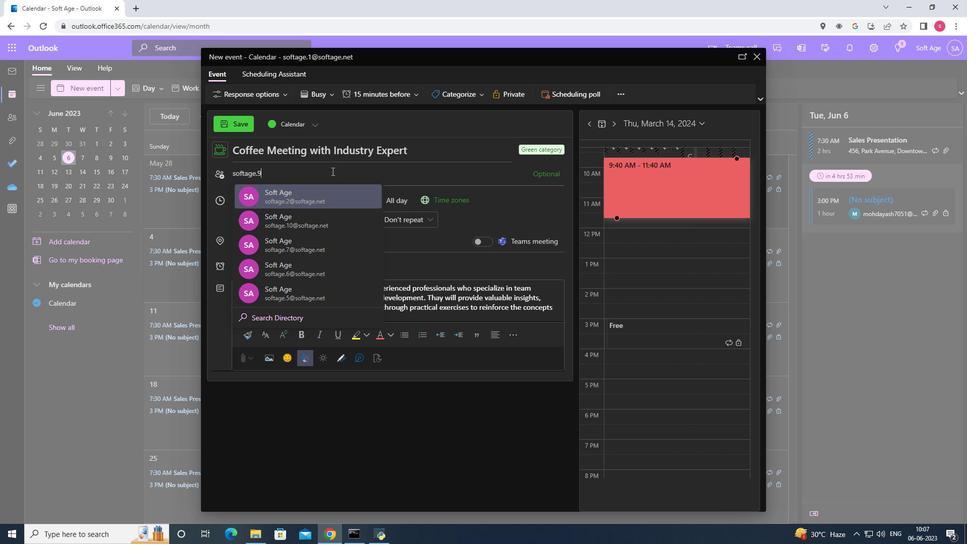 
Action: Mouse moved to (336, 205)
Screenshot: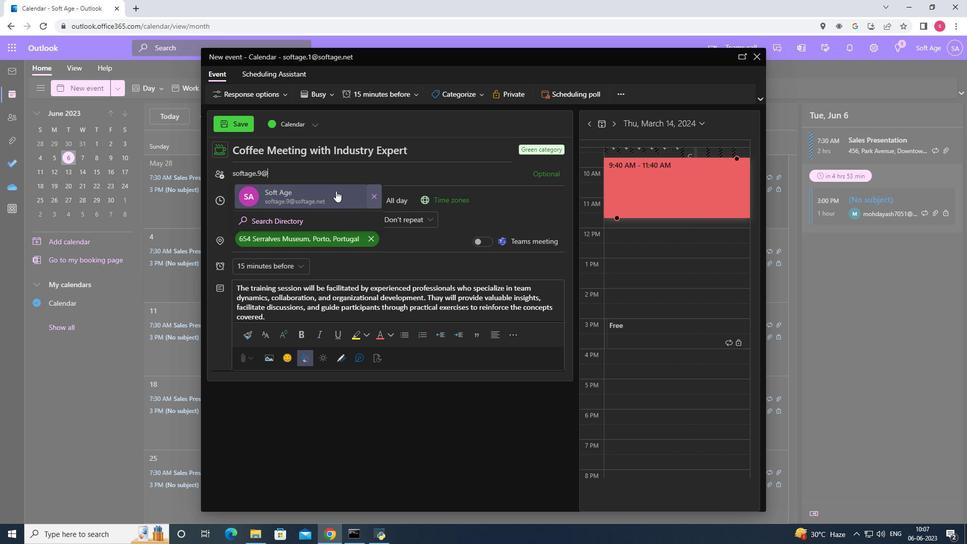 
Action: Mouse pressed left at (336, 205)
Screenshot: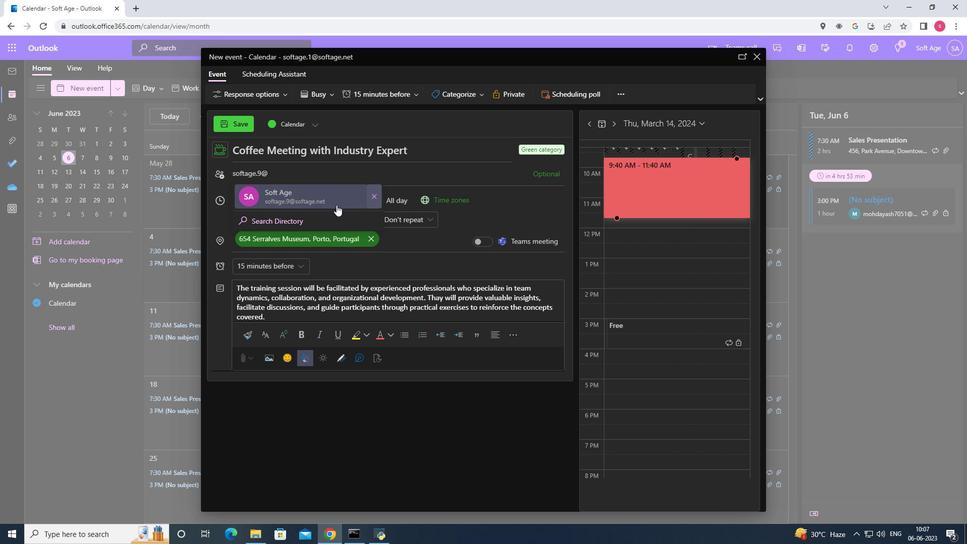 
Action: Key pressed SOFTAGE.10<Key.shift>@
Screenshot: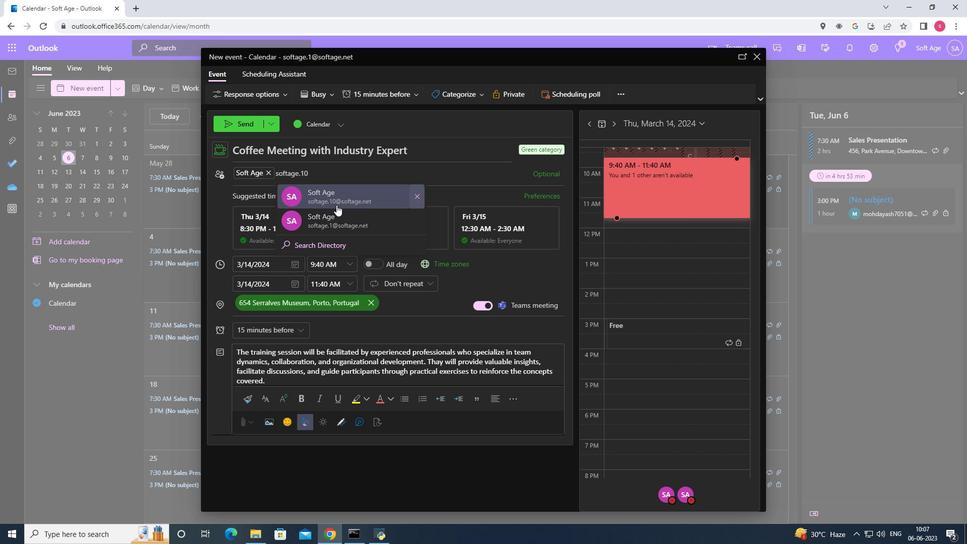 
Action: Mouse pressed left at (336, 205)
Screenshot: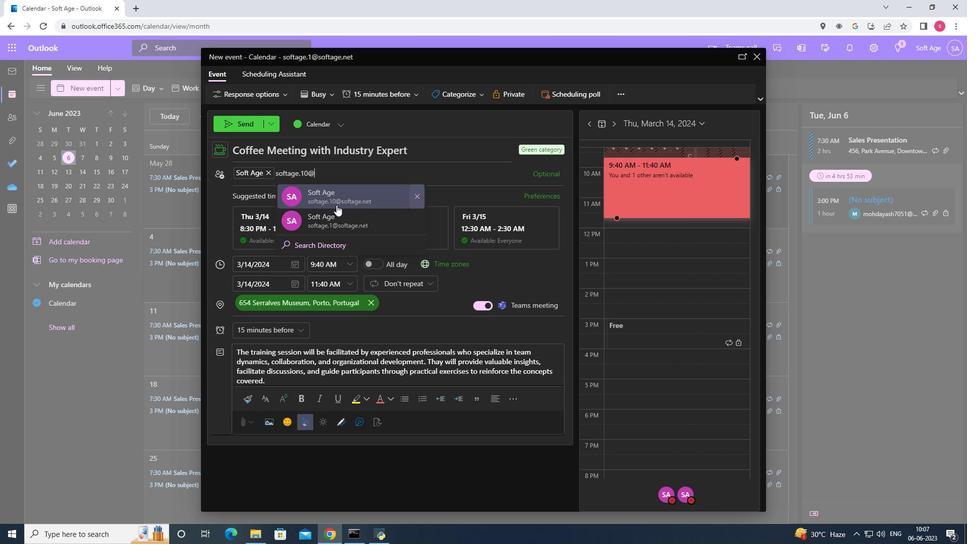 
Action: Mouse moved to (303, 327)
Screenshot: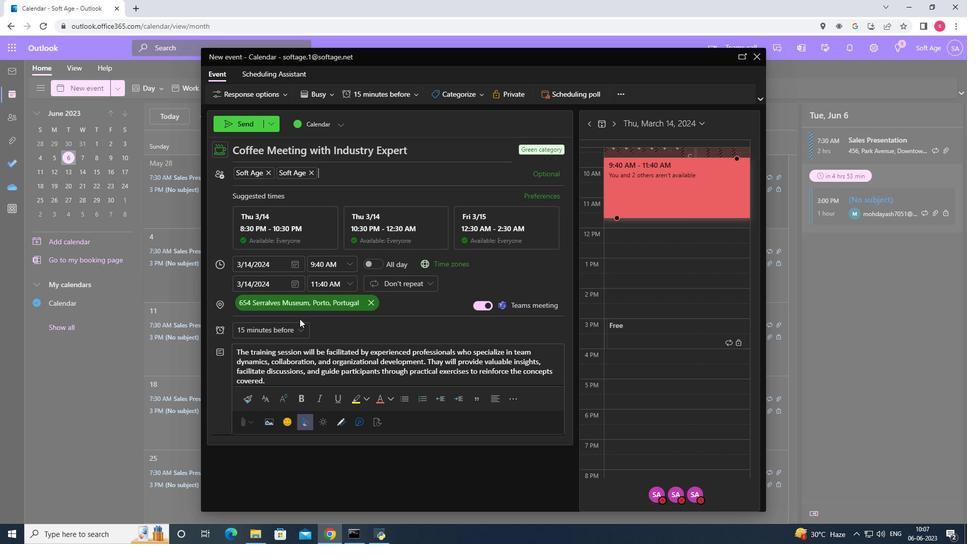 
Action: Mouse pressed left at (303, 327)
Screenshot: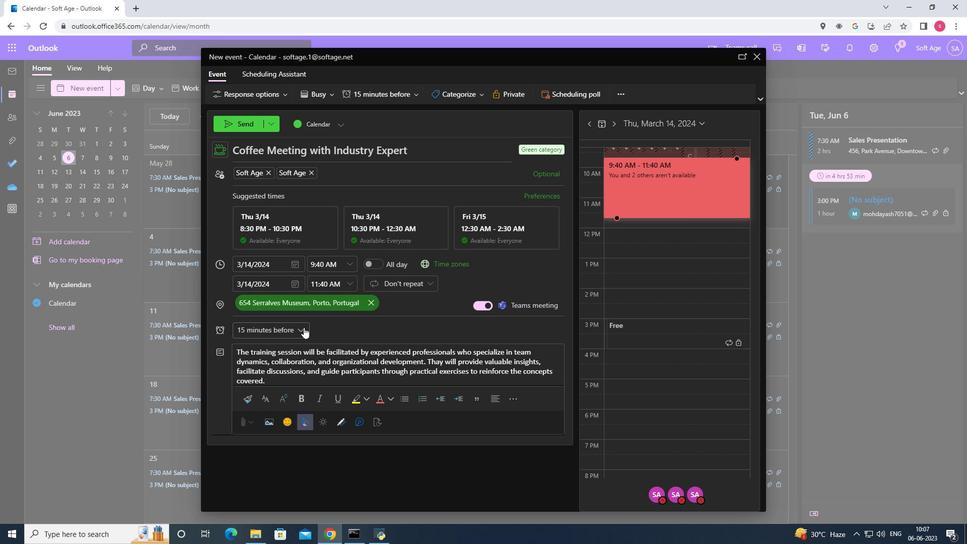 
Action: Mouse moved to (290, 259)
Screenshot: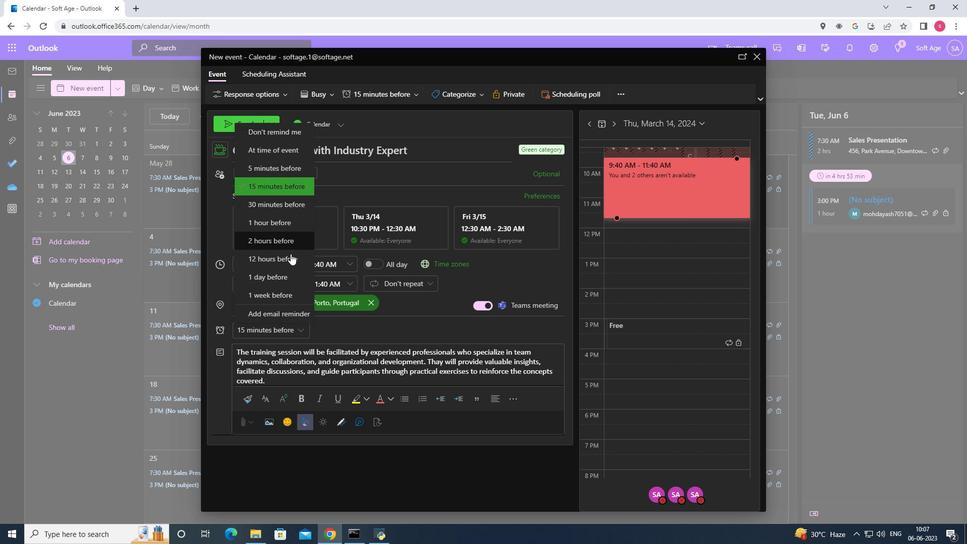 
Action: Mouse pressed left at (290, 259)
Screenshot: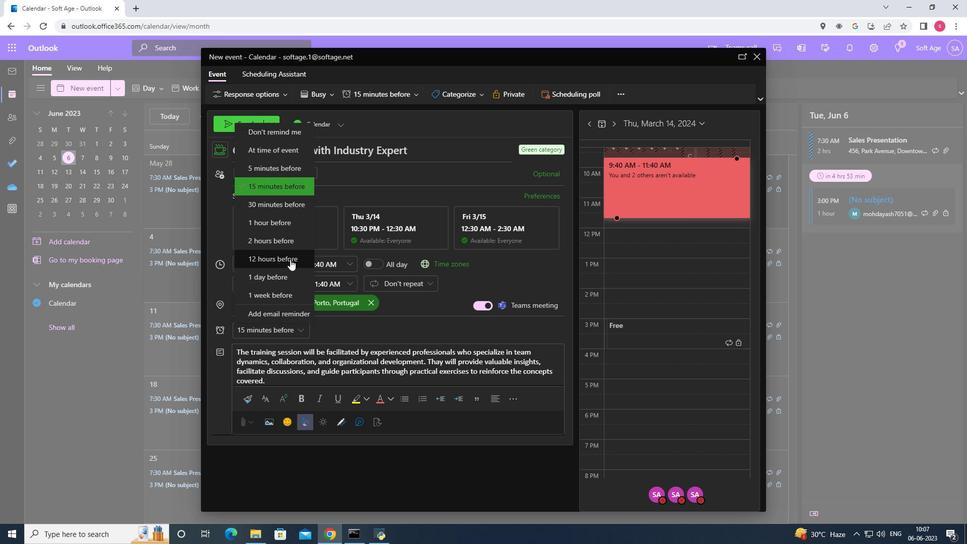 
Action: Mouse moved to (243, 123)
Screenshot: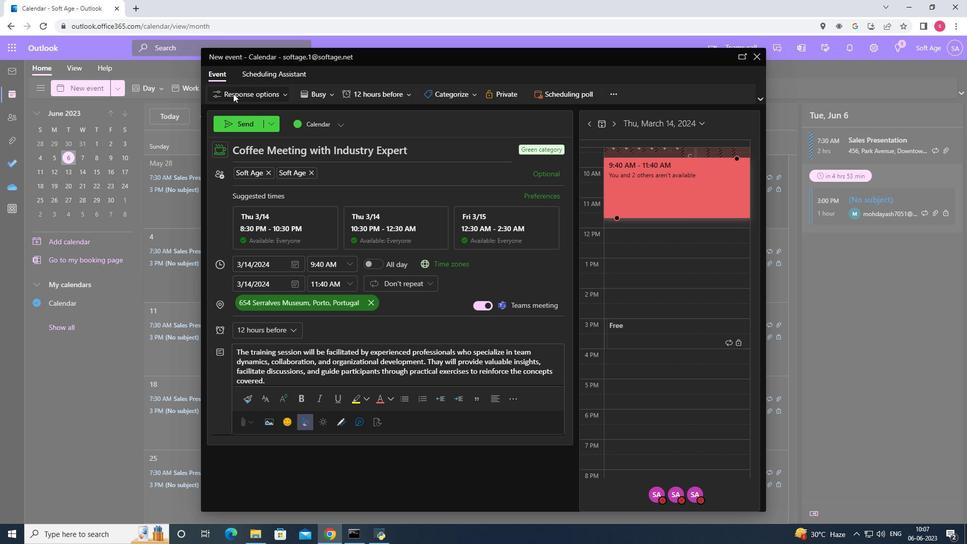 
Action: Mouse pressed left at (243, 123)
Screenshot: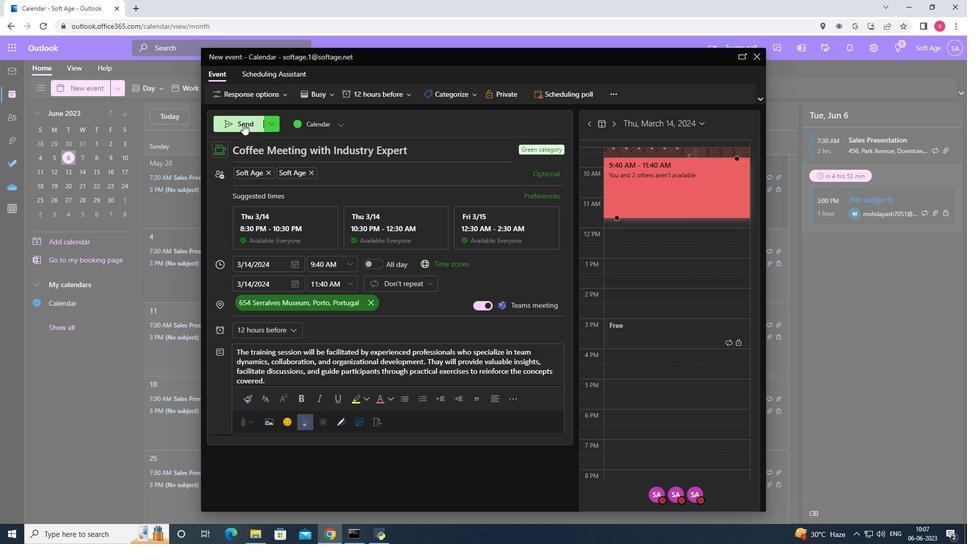 
